 Task: Open Card Card0000000165 in Board Board0000000042 in Workspace WS0000000014 in Trello. Add Member vinnyoffice2@gmail.com to Card Card0000000165 in Board Board0000000042 in Workspace WS0000000014 in Trello. Add Purple Label titled Label0000000165 to Card Card0000000165 in Board Board0000000042 in Workspace WS0000000014 in Trello. Add Checklist CL0000000165 to Card Card0000000165 in Board Board0000000042 in Workspace WS0000000014 in Trello. Add Dates with Start Date as Aug 01 2023 and Due Date as Aug 31 2023 to Card Card0000000165 in Board Board0000000042 in Workspace WS0000000014 in Trello
Action: Mouse moved to (713, 95)
Screenshot: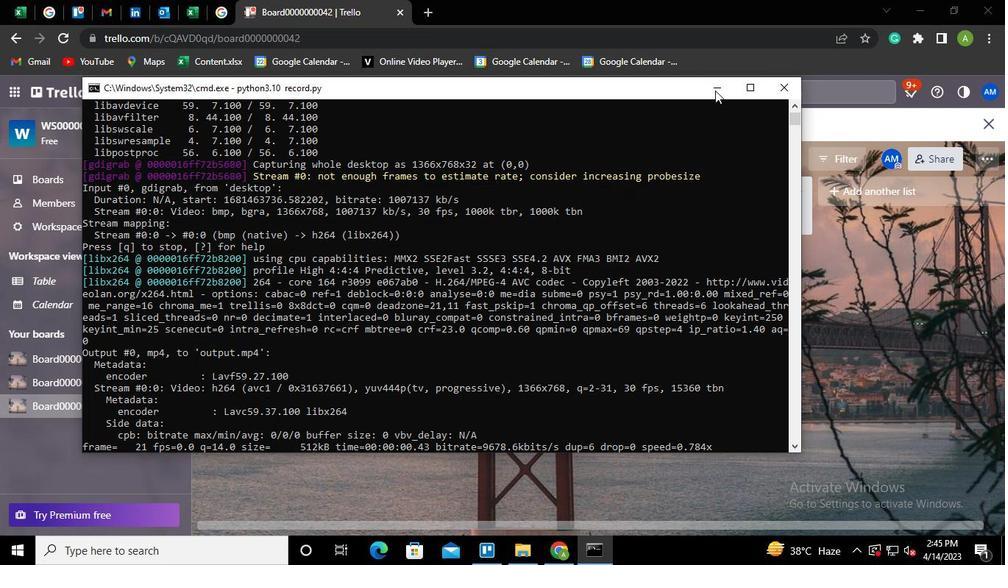 
Action: Mouse pressed left at (713, 95)
Screenshot: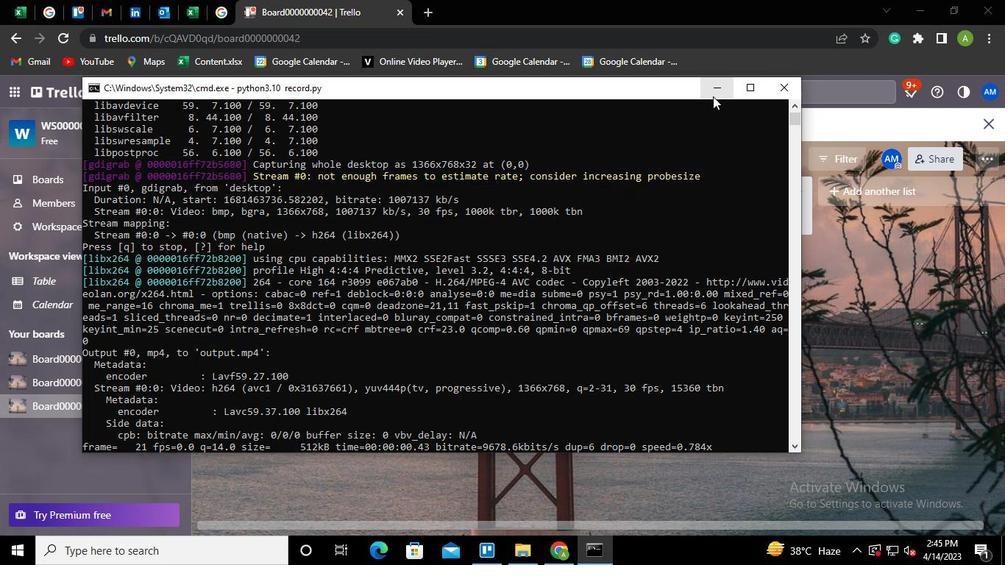 
Action: Mouse moved to (255, 209)
Screenshot: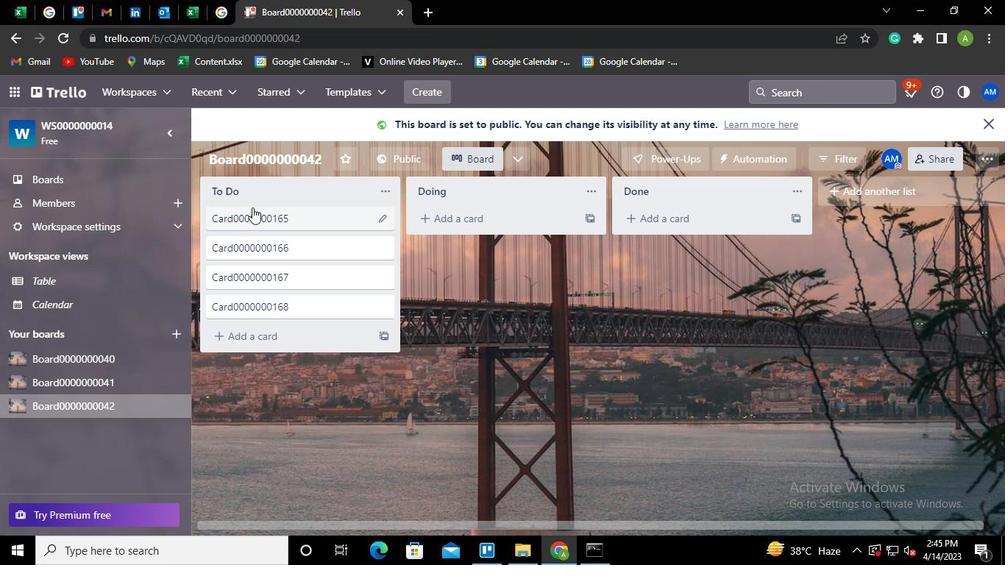 
Action: Mouse pressed left at (255, 209)
Screenshot: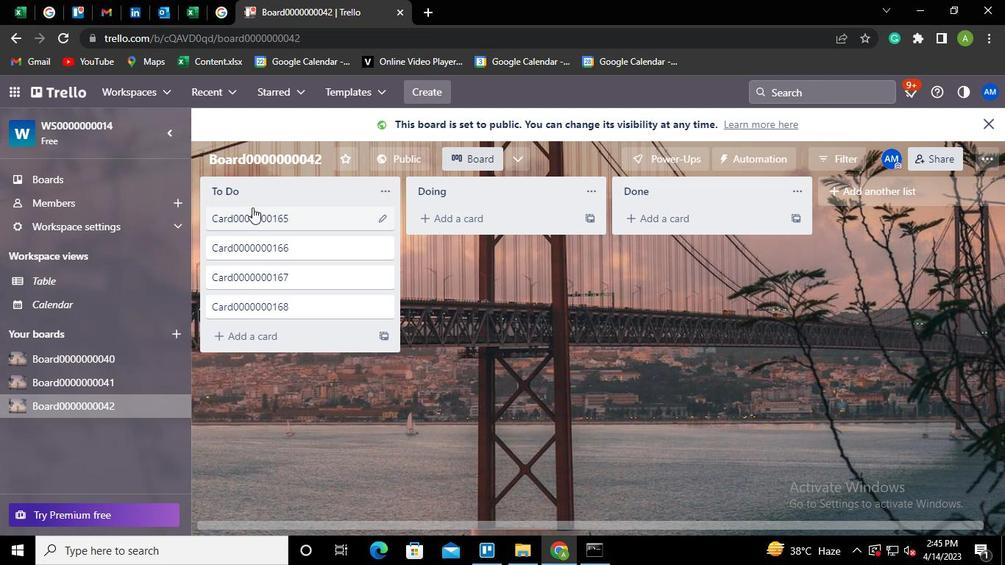 
Action: Mouse moved to (674, 214)
Screenshot: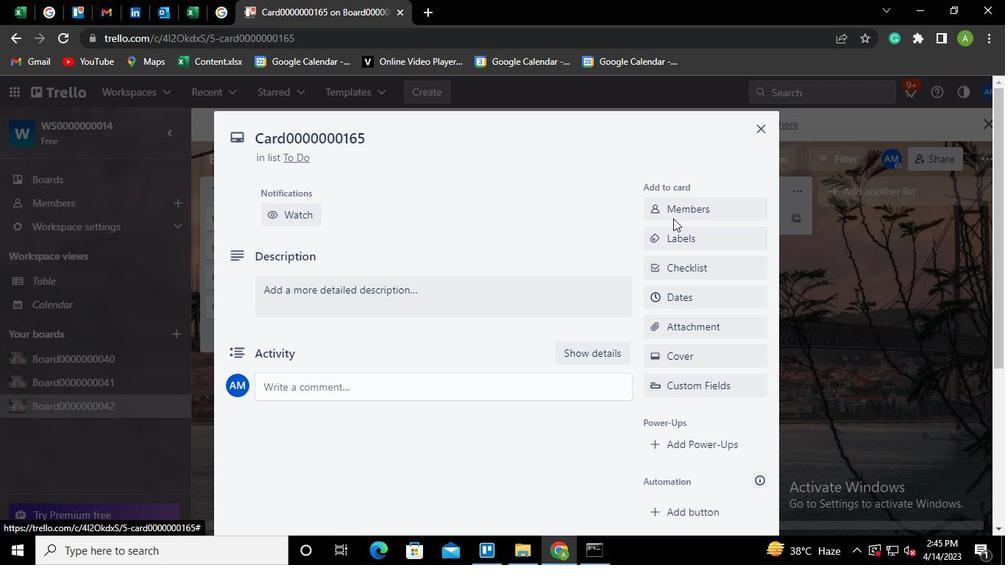 
Action: Mouse pressed left at (674, 214)
Screenshot: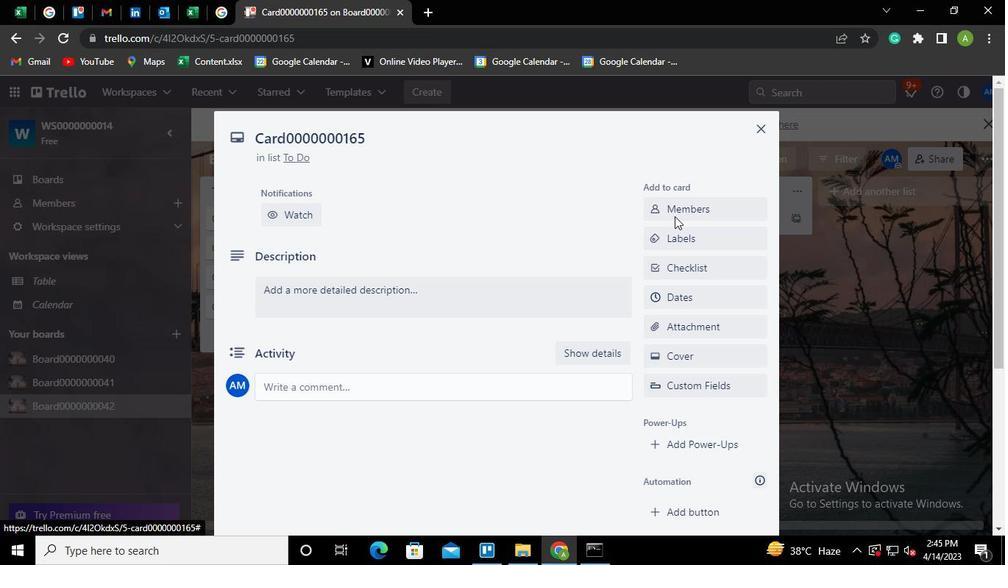 
Action: Mouse moved to (695, 272)
Screenshot: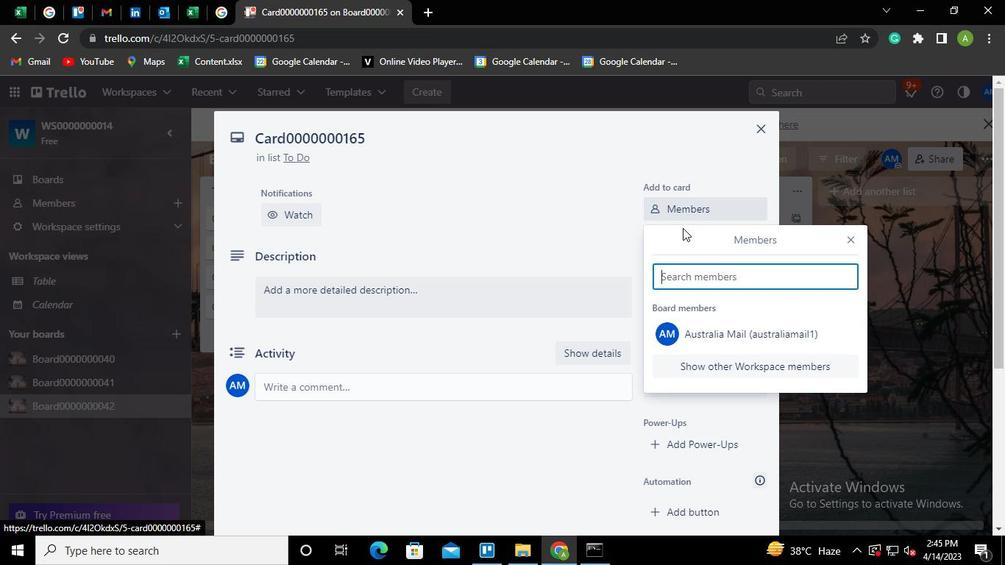 
Action: Mouse pressed left at (695, 272)
Screenshot: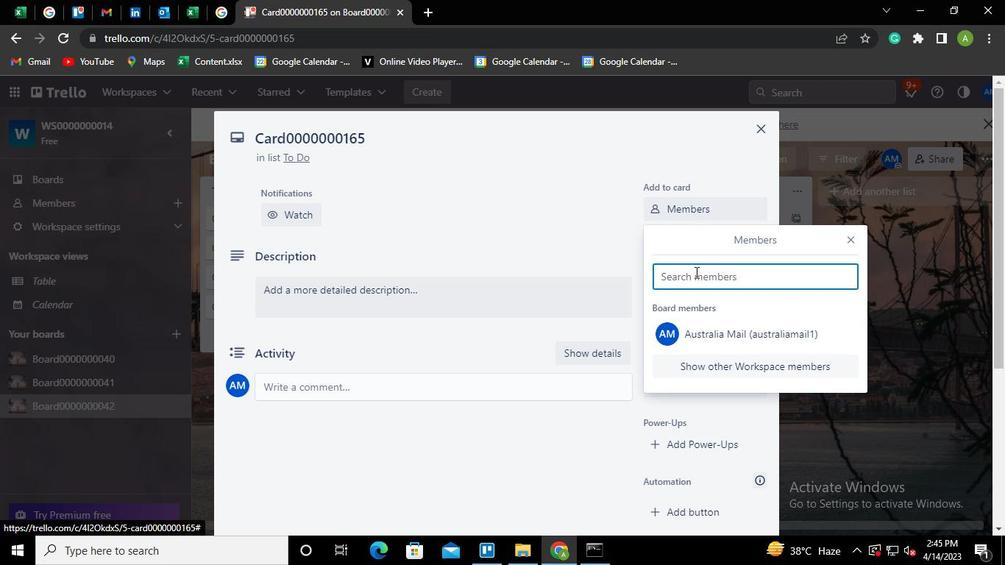 
Action: Keyboard v
Screenshot: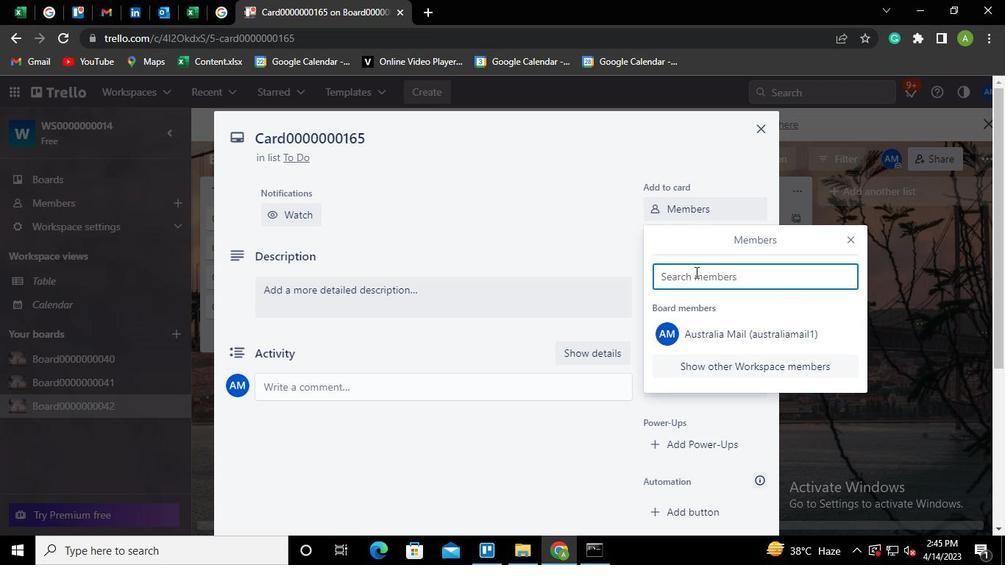
Action: Keyboard i
Screenshot: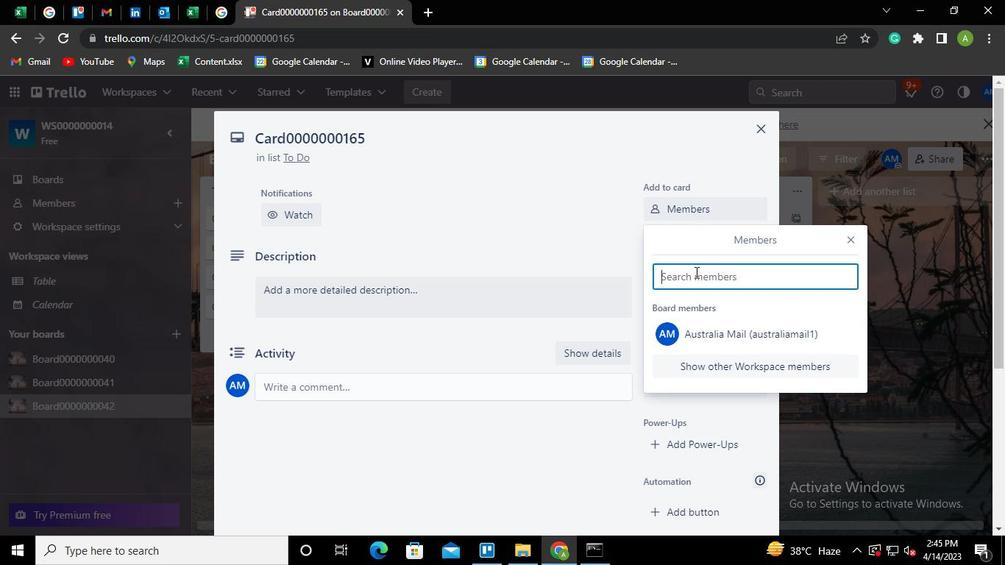 
Action: Keyboard n
Screenshot: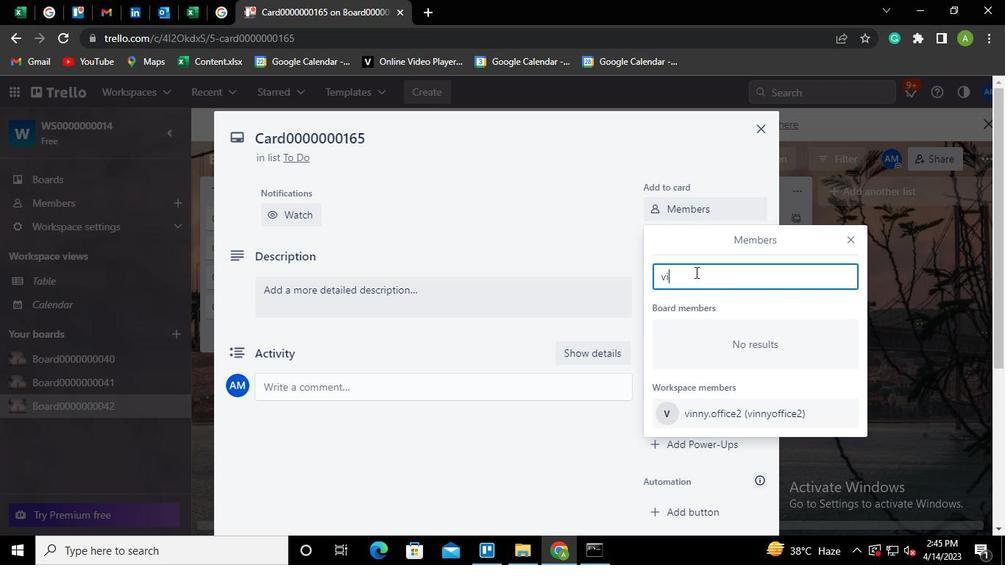 
Action: Keyboard n
Screenshot: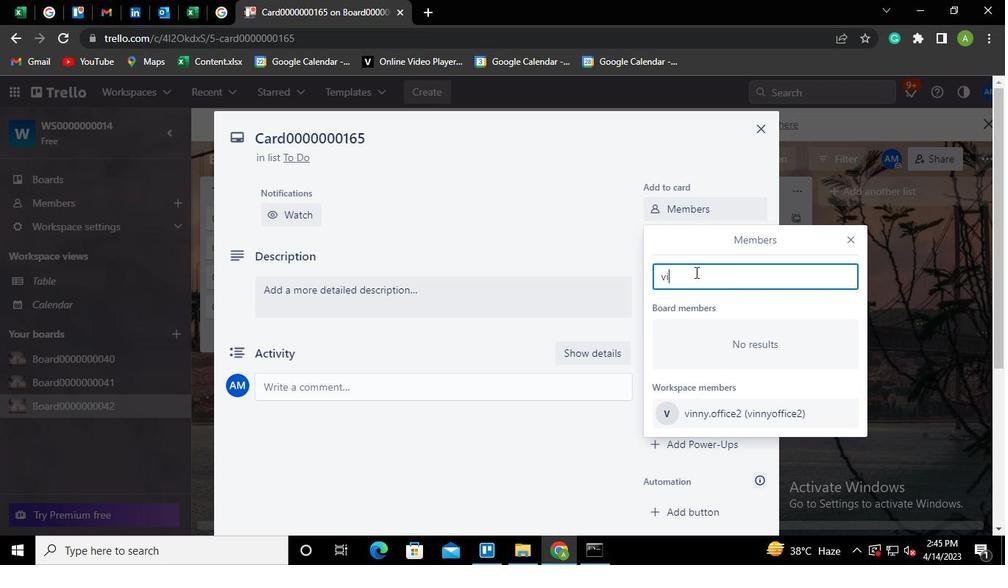 
Action: Mouse moved to (705, 409)
Screenshot: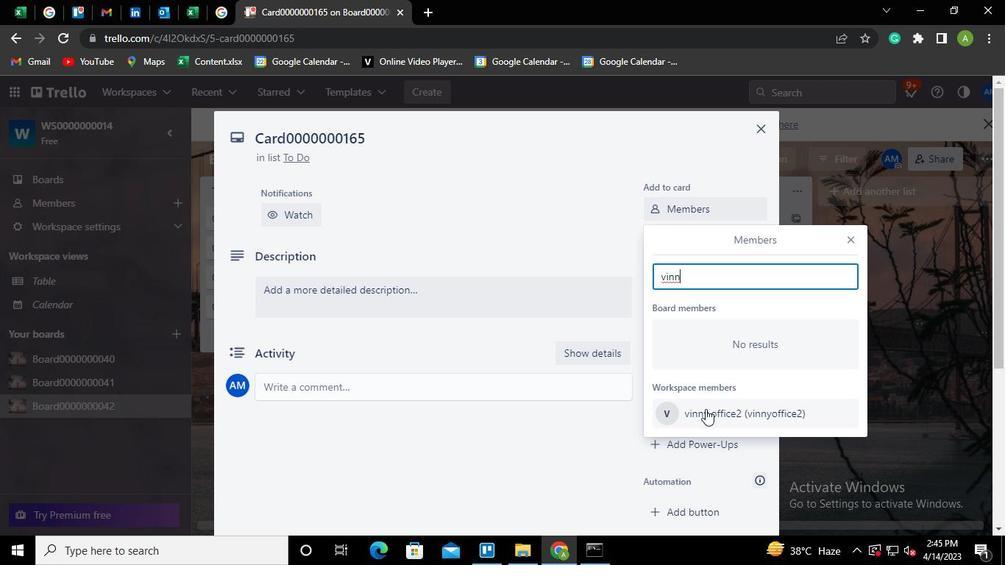 
Action: Mouse pressed left at (705, 409)
Screenshot: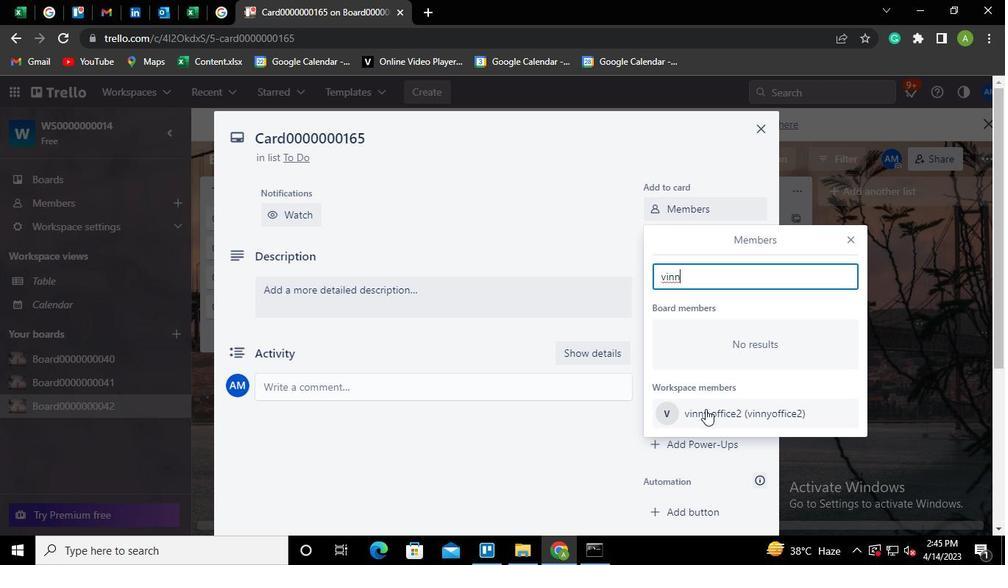 
Action: Mouse moved to (529, 239)
Screenshot: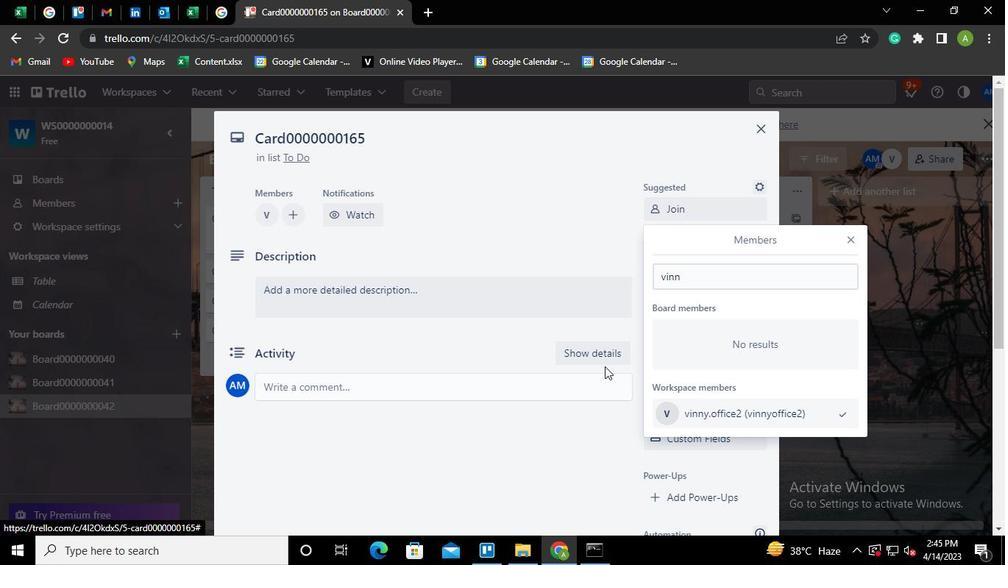 
Action: Mouse pressed left at (529, 239)
Screenshot: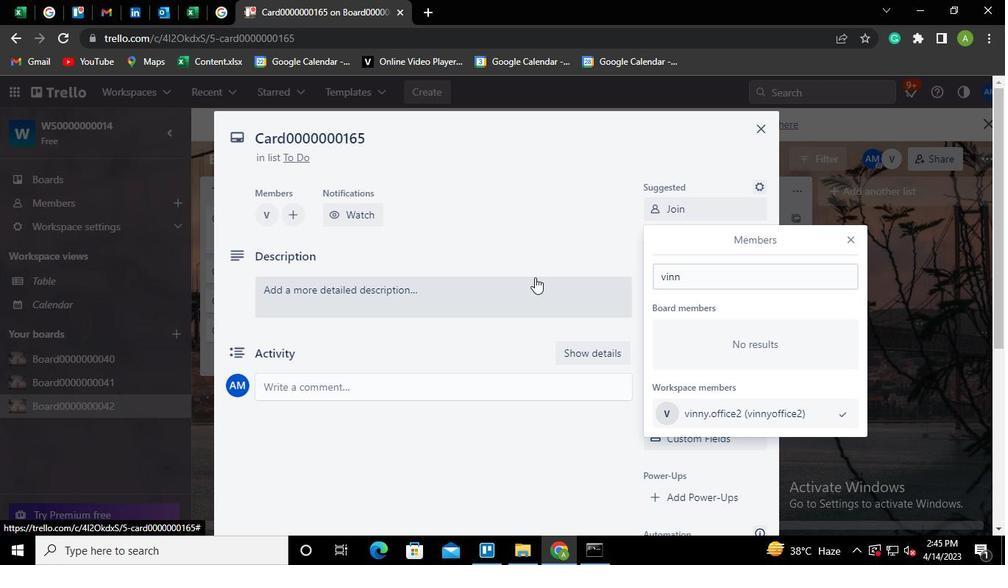 
Action: Mouse moved to (691, 291)
Screenshot: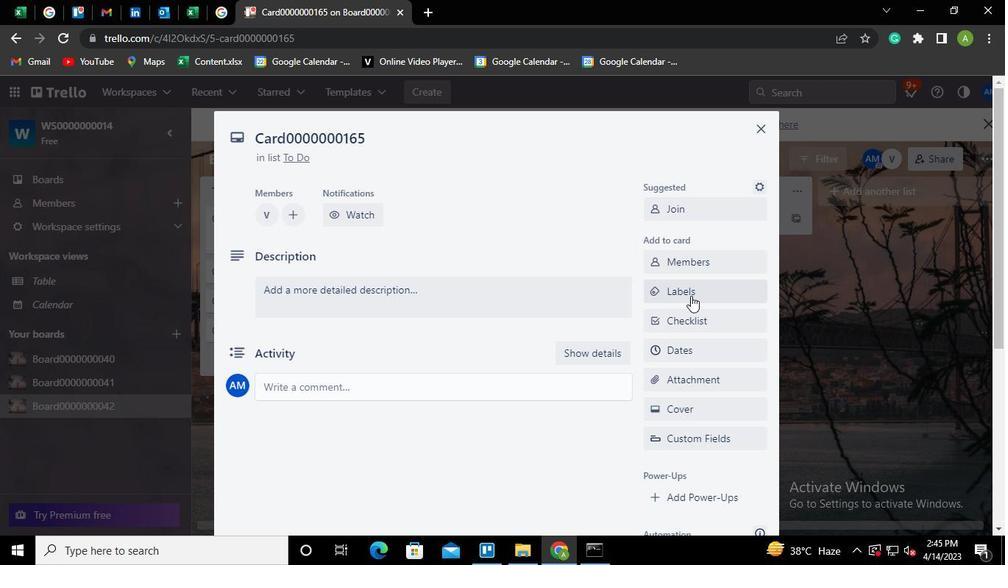 
Action: Mouse pressed left at (691, 291)
Screenshot: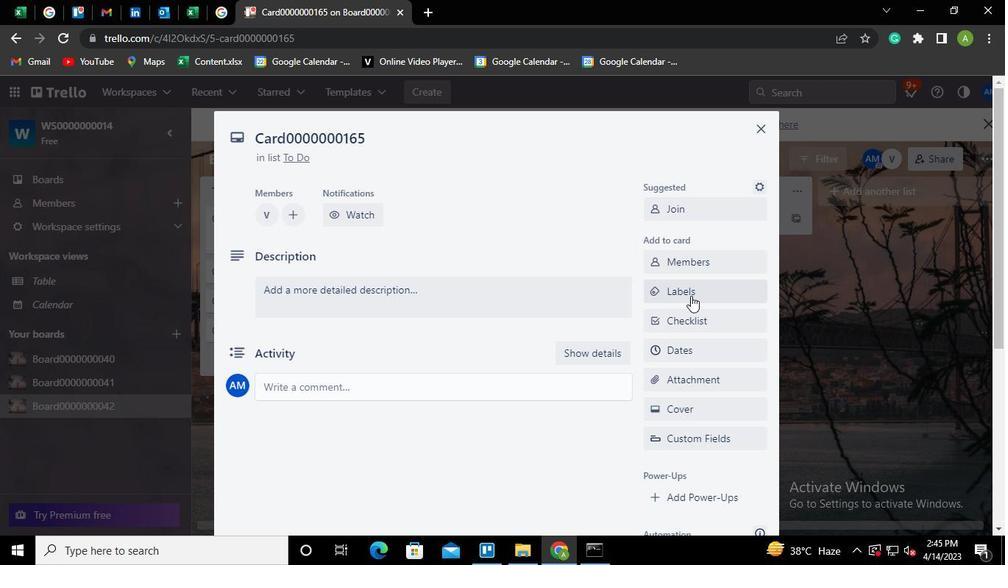 
Action: Mouse moved to (662, 320)
Screenshot: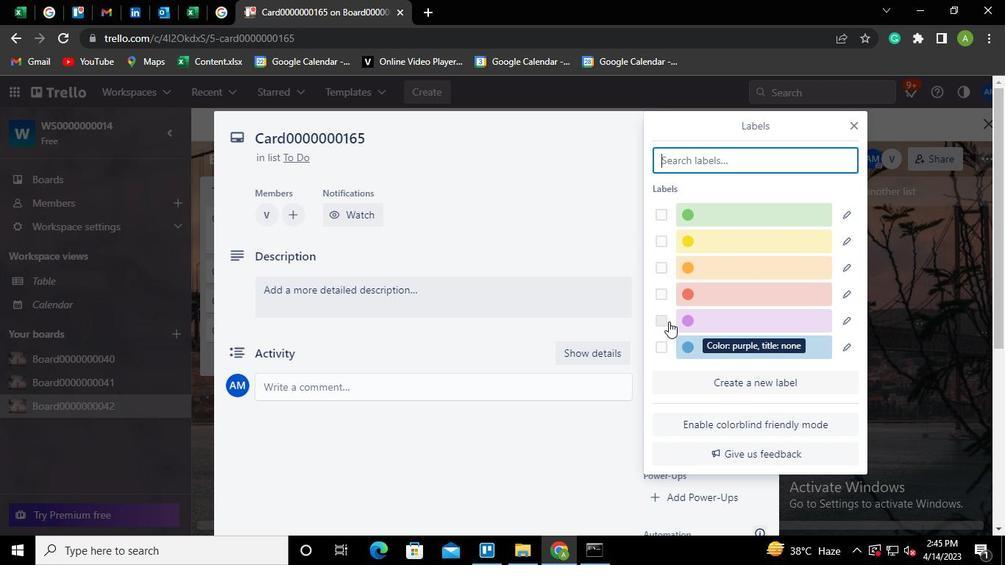 
Action: Mouse pressed left at (662, 320)
Screenshot: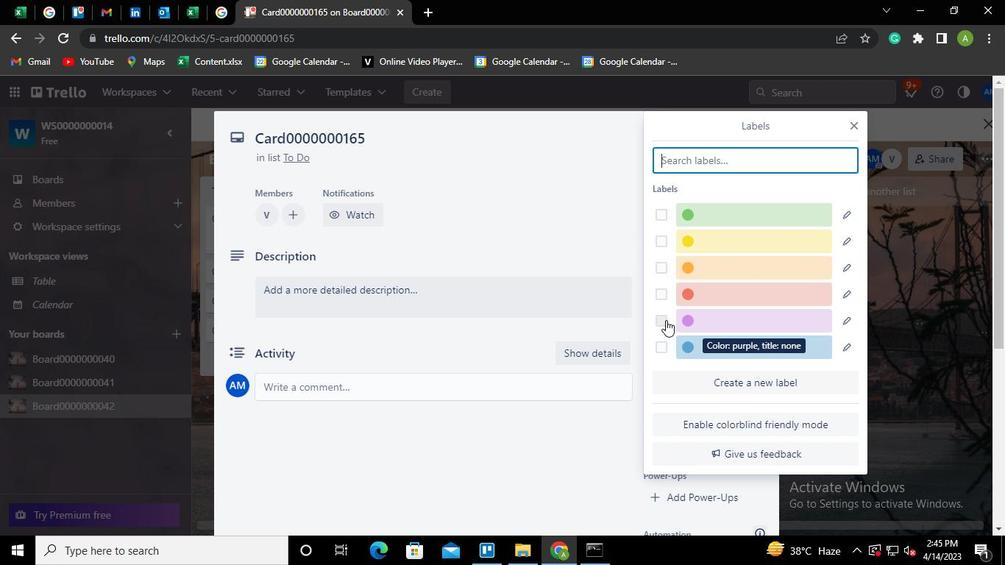 
Action: Mouse moved to (850, 312)
Screenshot: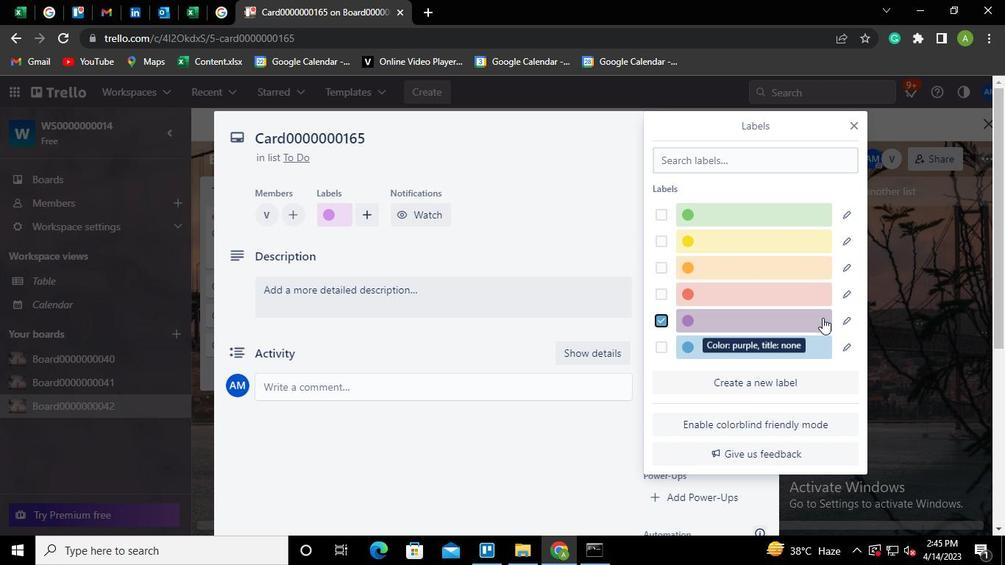 
Action: Mouse pressed left at (850, 312)
Screenshot: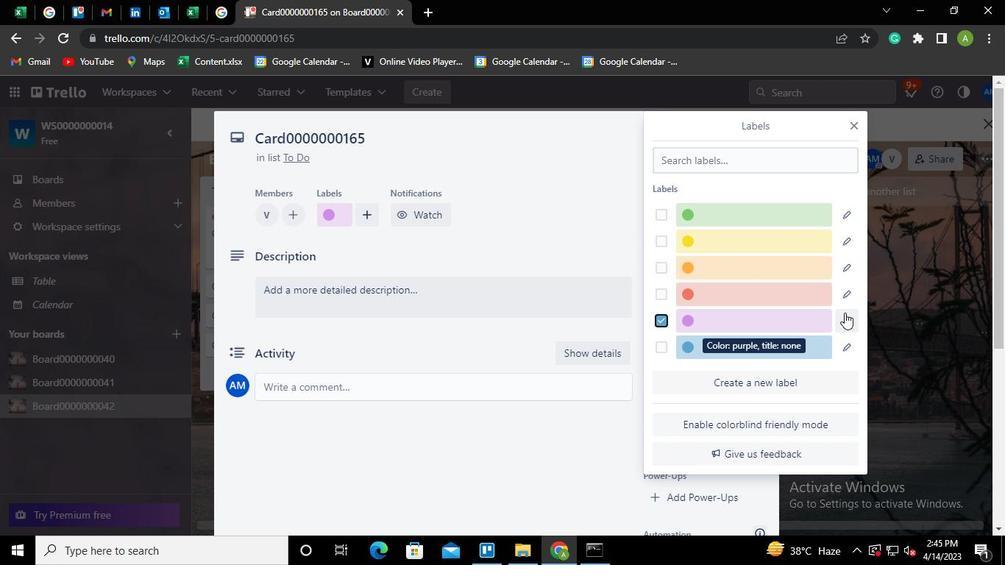 
Action: Mouse moved to (716, 263)
Screenshot: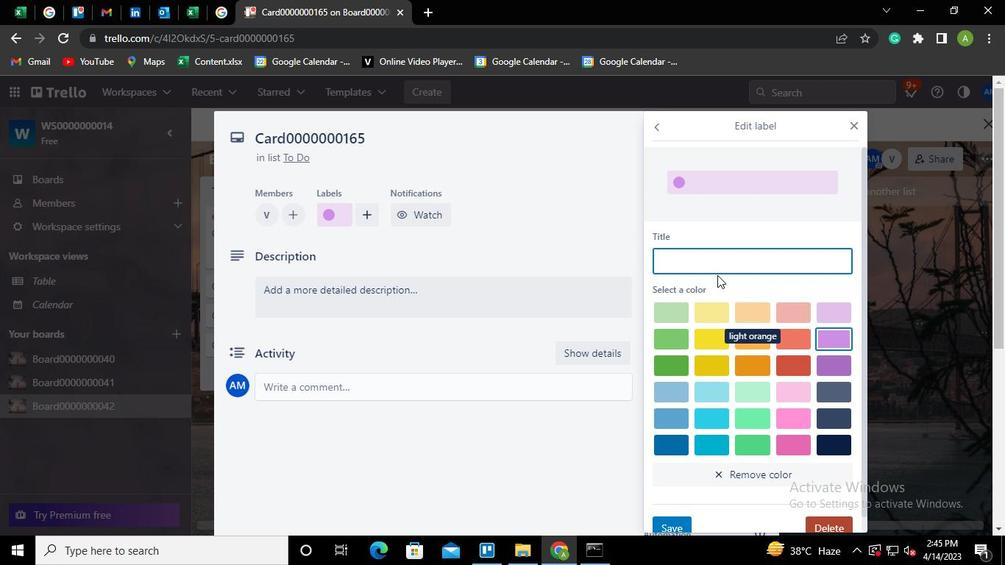 
Action: Mouse pressed left at (716, 263)
Screenshot: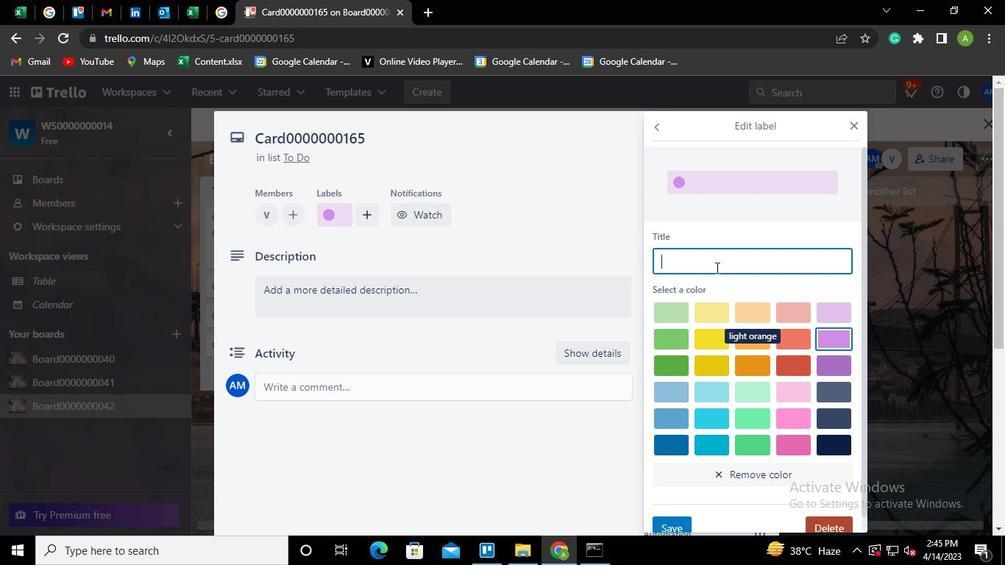 
Action: Mouse moved to (680, 246)
Screenshot: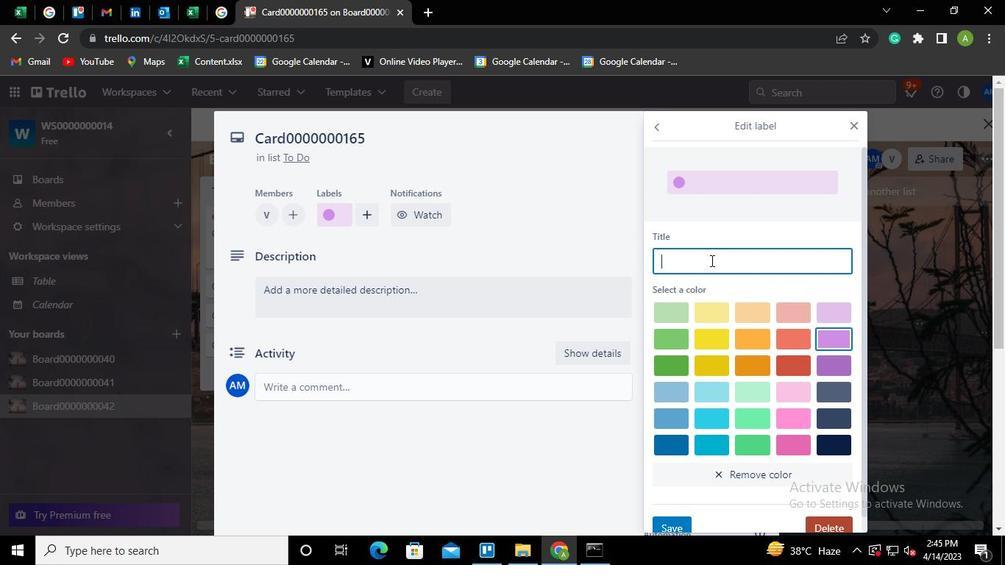 
Action: Keyboard Key.shift
Screenshot: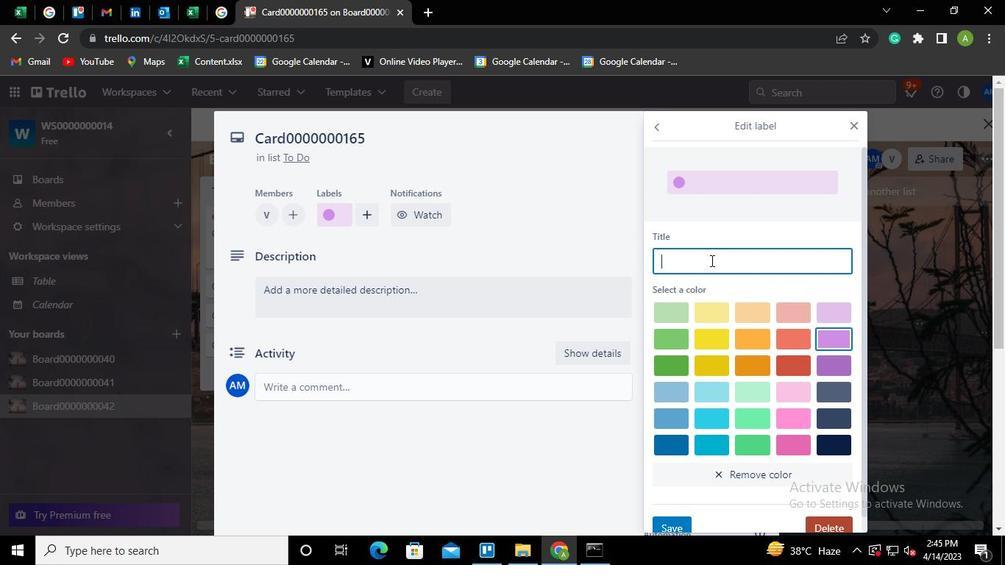 
Action: Mouse moved to (672, 243)
Screenshot: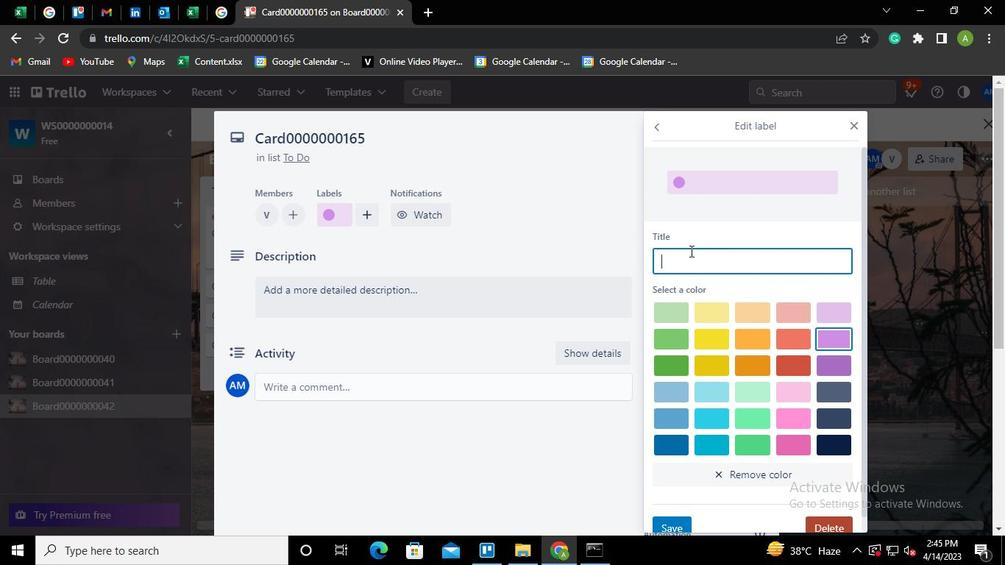 
Action: Keyboard L
Screenshot: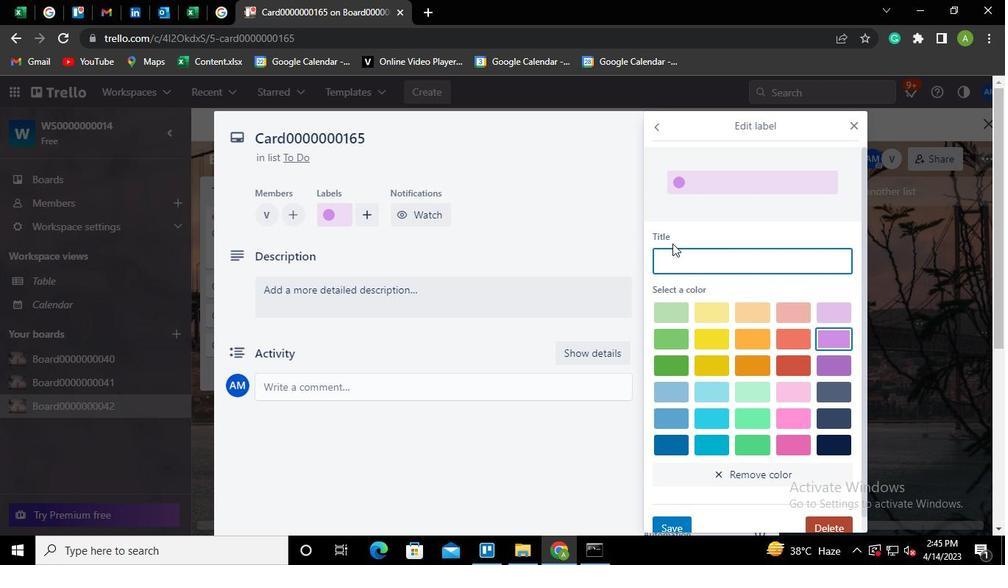 
Action: Keyboard a
Screenshot: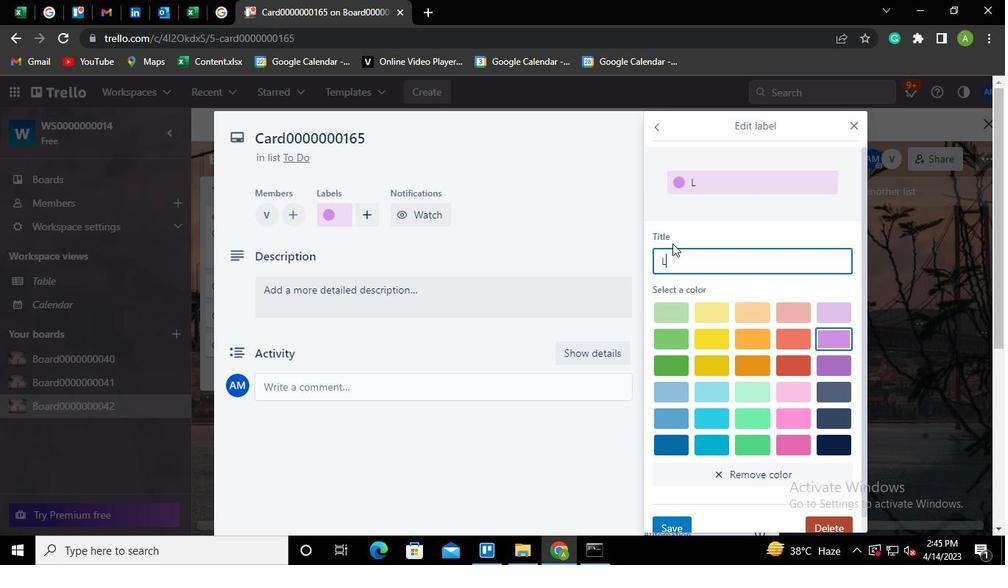 
Action: Keyboard Key.backspace
Screenshot: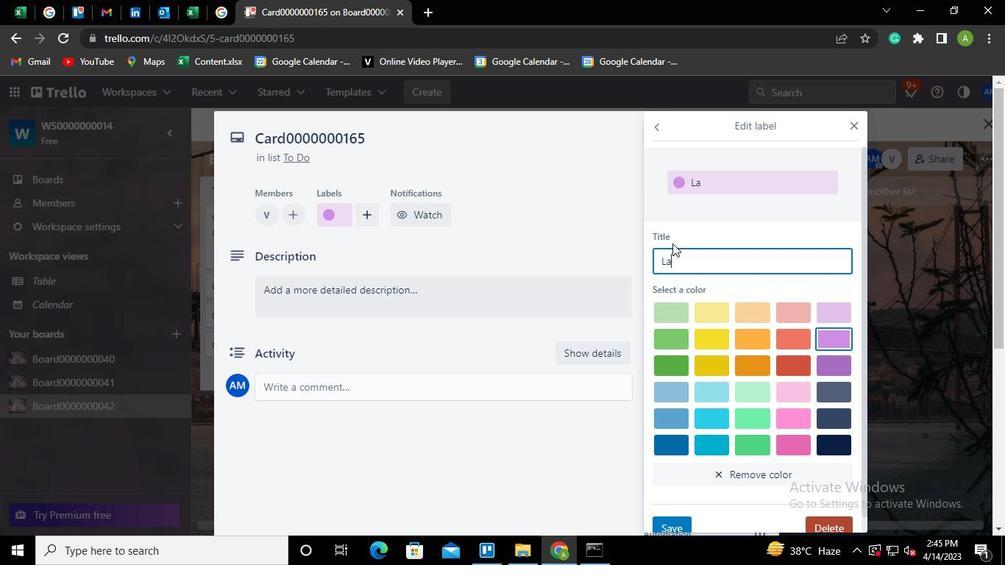 
Action: Keyboard a
Screenshot: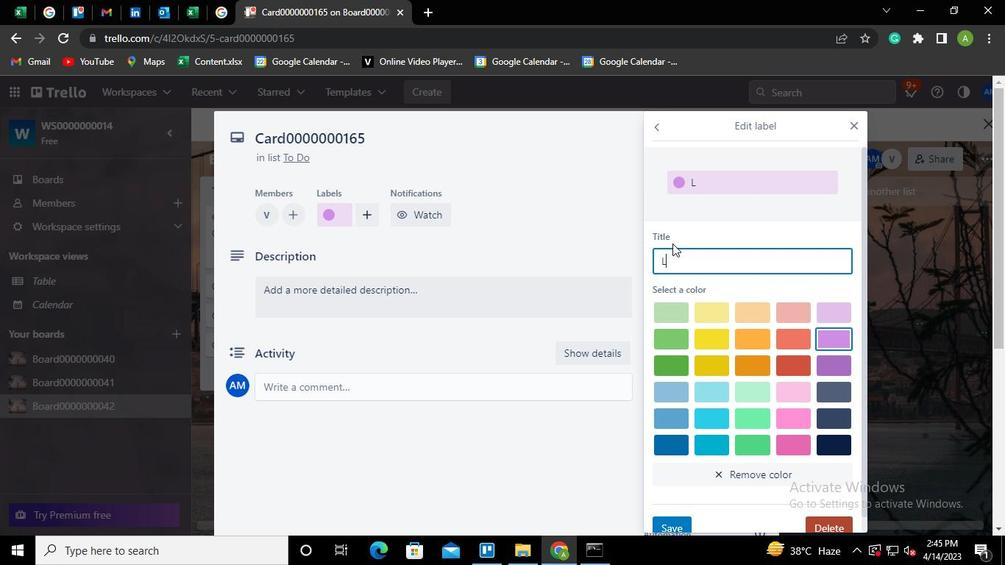 
Action: Keyboard b
Screenshot: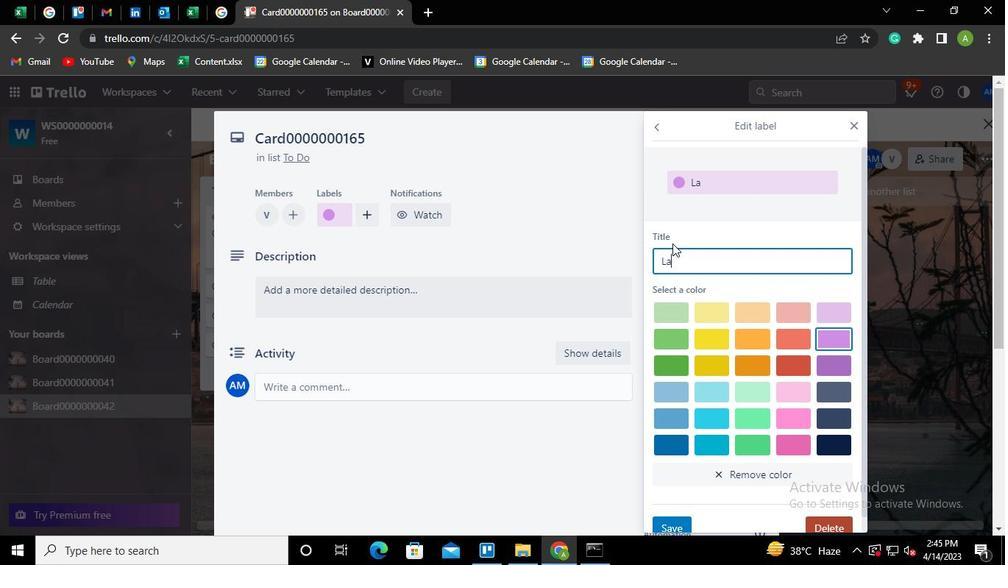 
Action: Keyboard e
Screenshot: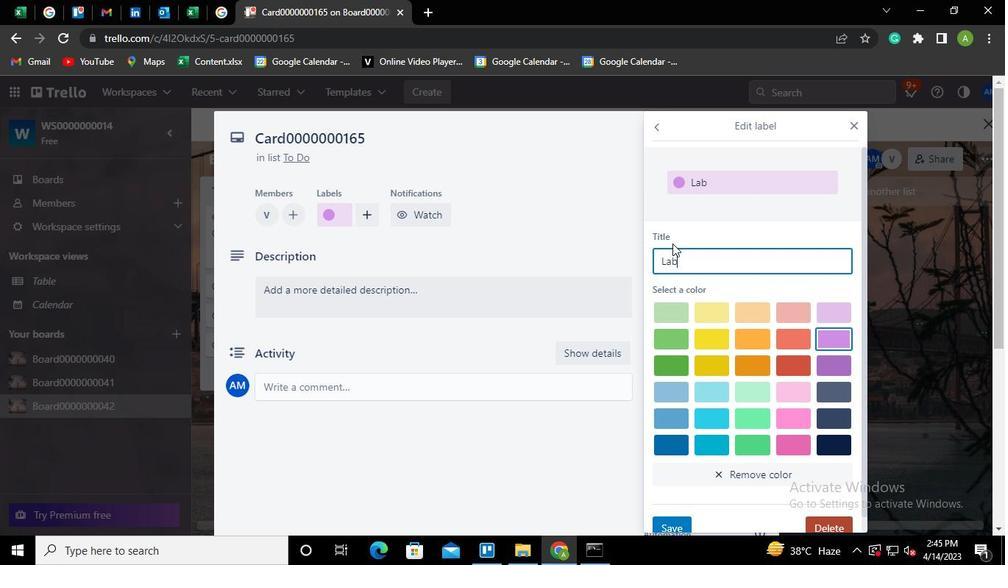 
Action: Keyboard l
Screenshot: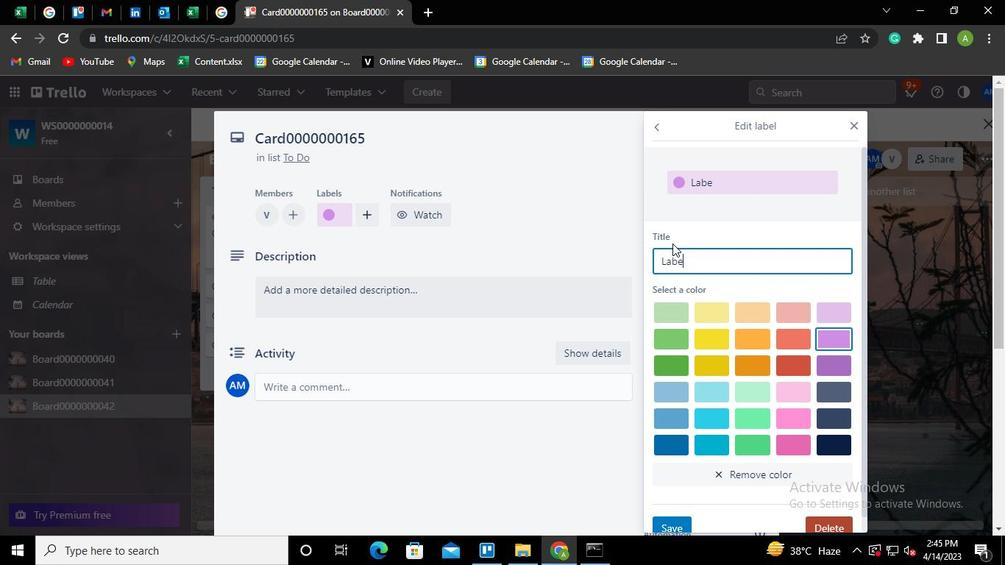 
Action: Keyboard <96>
Screenshot: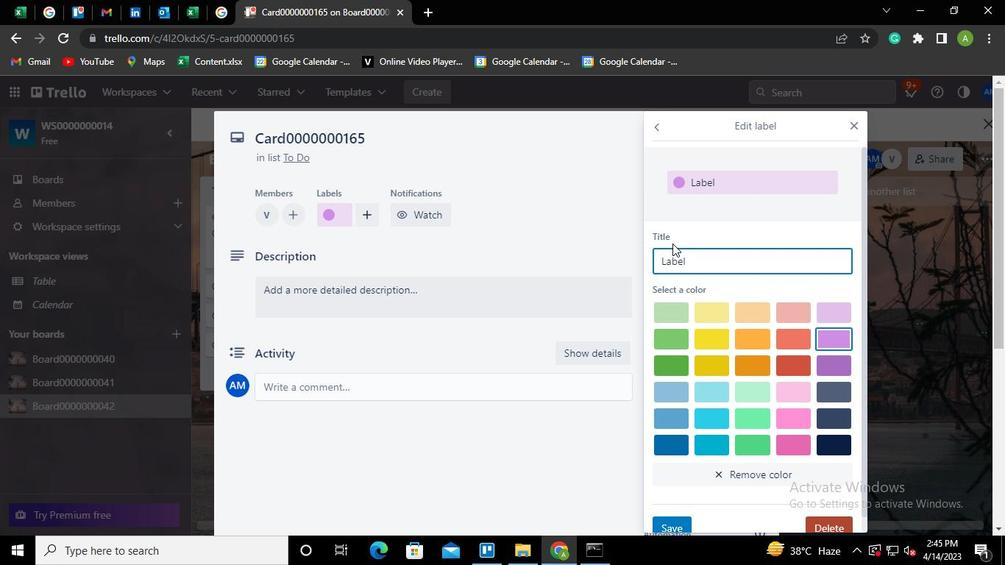 
Action: Keyboard <96>
Screenshot: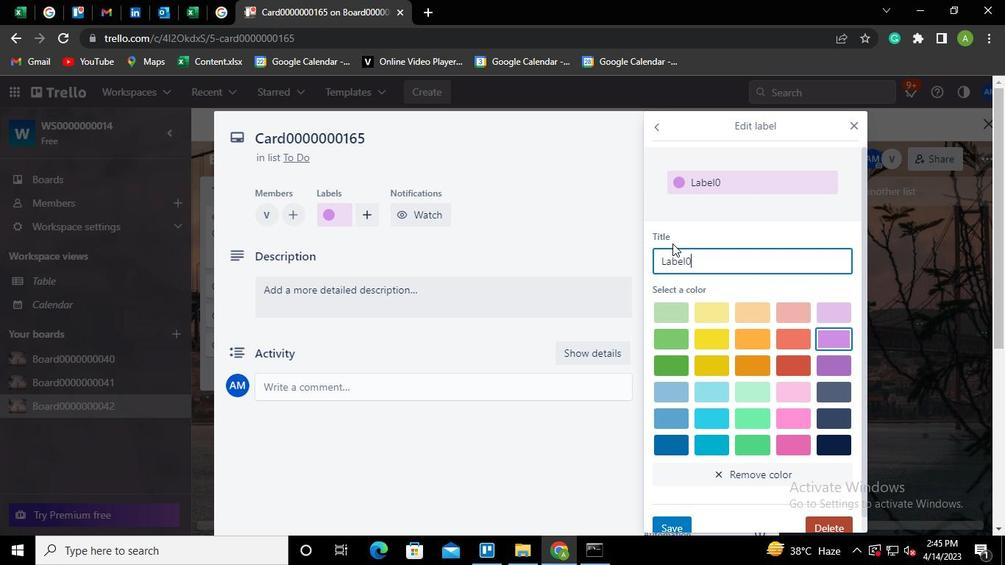 
Action: Keyboard <96>
Screenshot: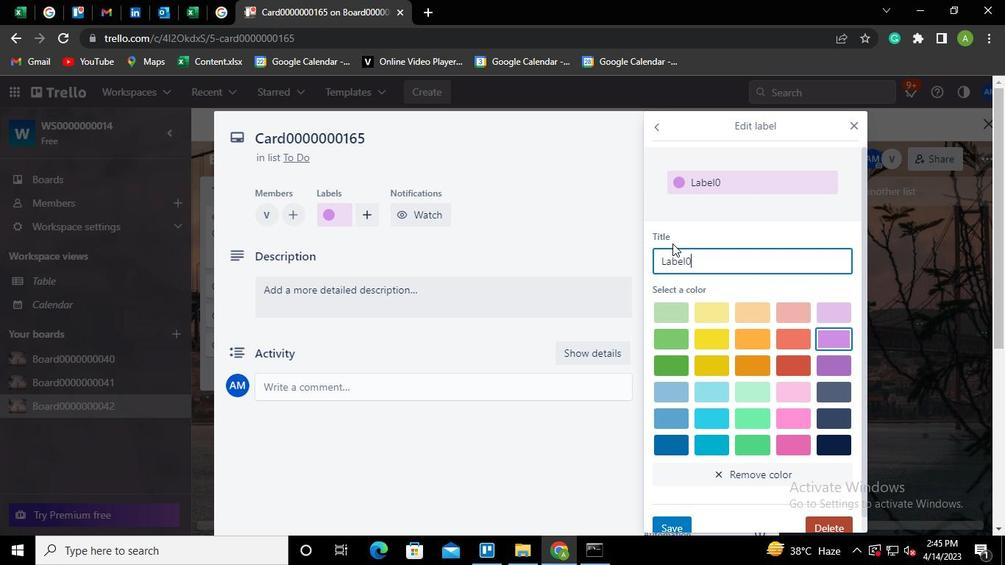 
Action: Keyboard <96>
Screenshot: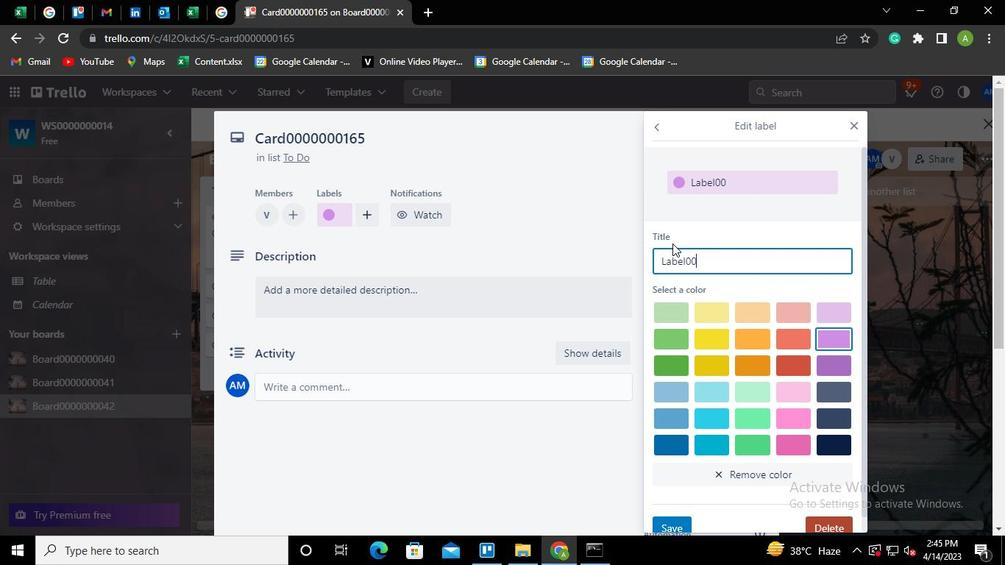 
Action: Keyboard <96>
Screenshot: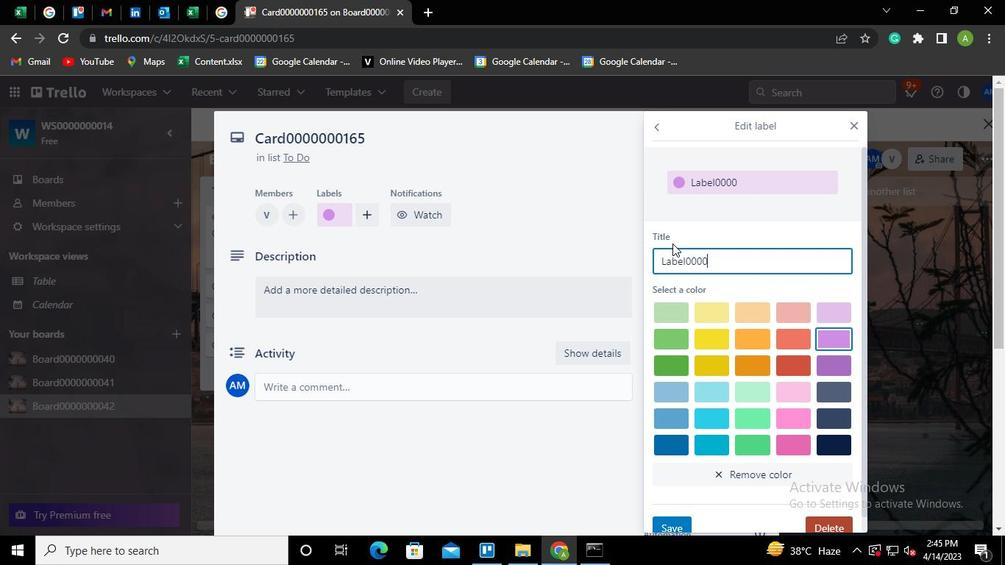 
Action: Keyboard <96>
Screenshot: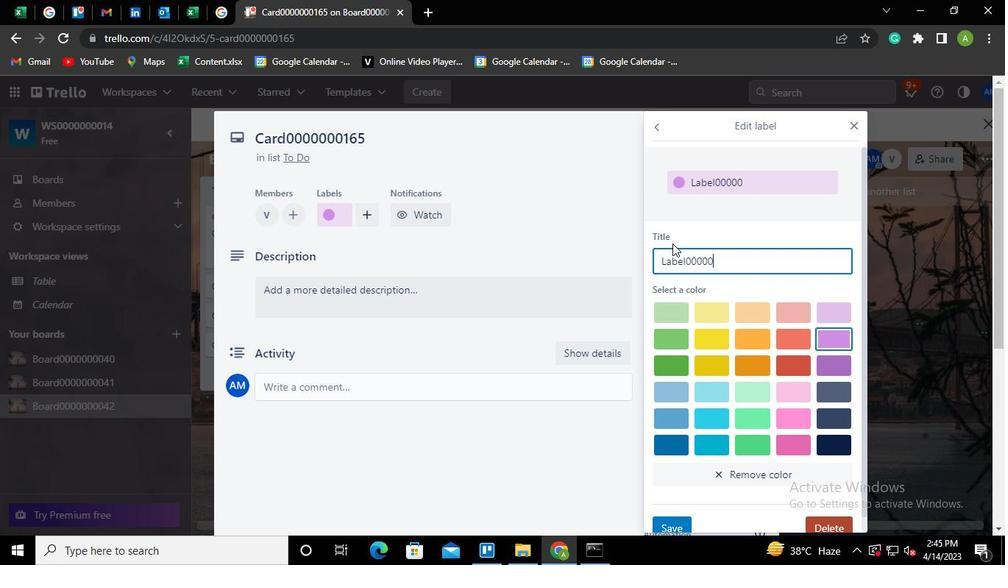 
Action: Keyboard <96>
Screenshot: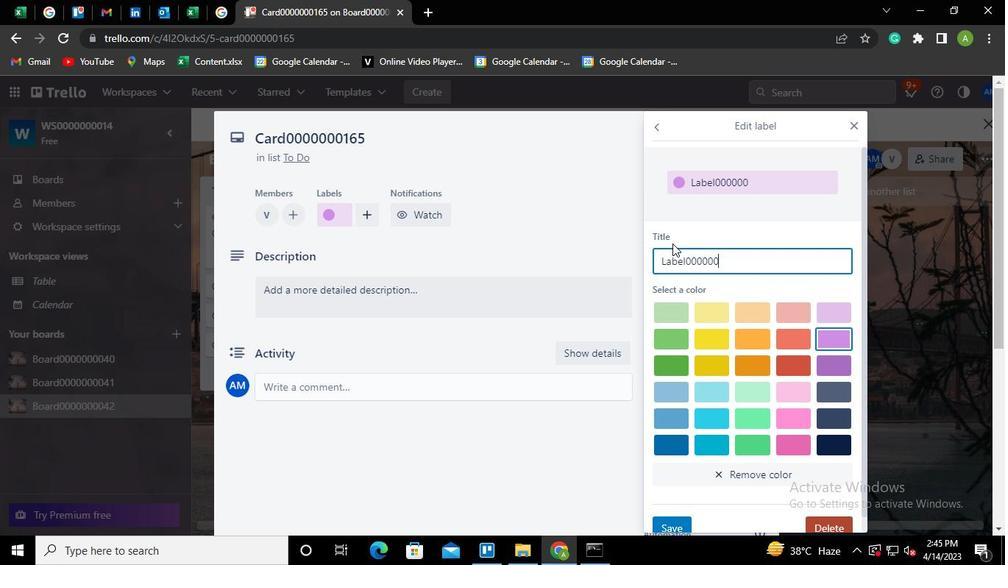 
Action: Keyboard <97>
Screenshot: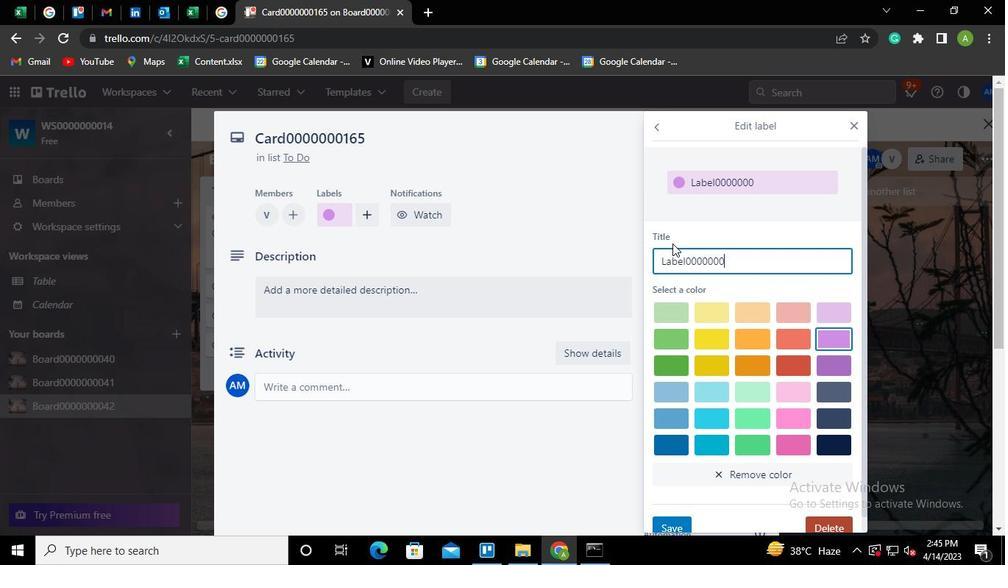 
Action: Keyboard <102>
Screenshot: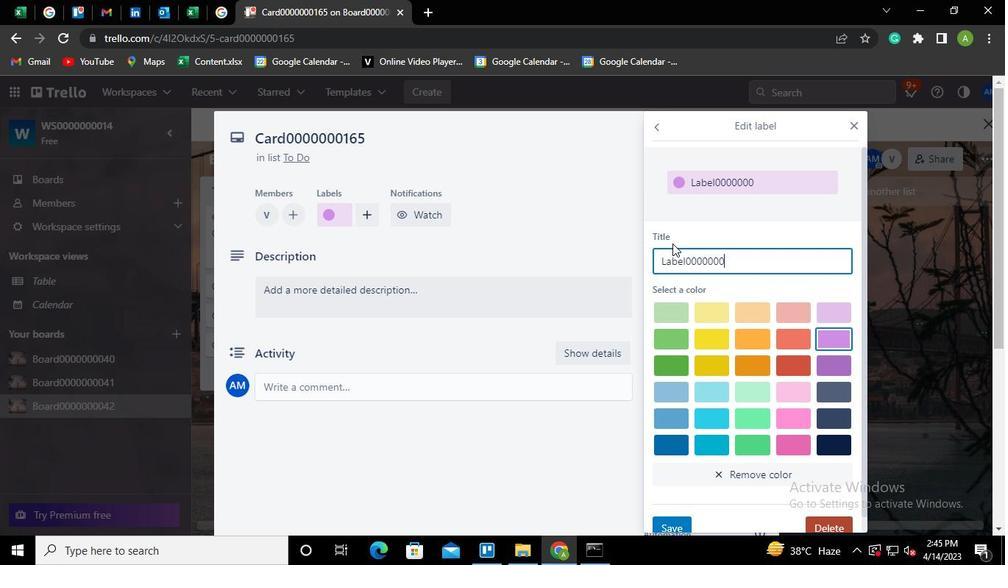 
Action: Keyboard <101>
Screenshot: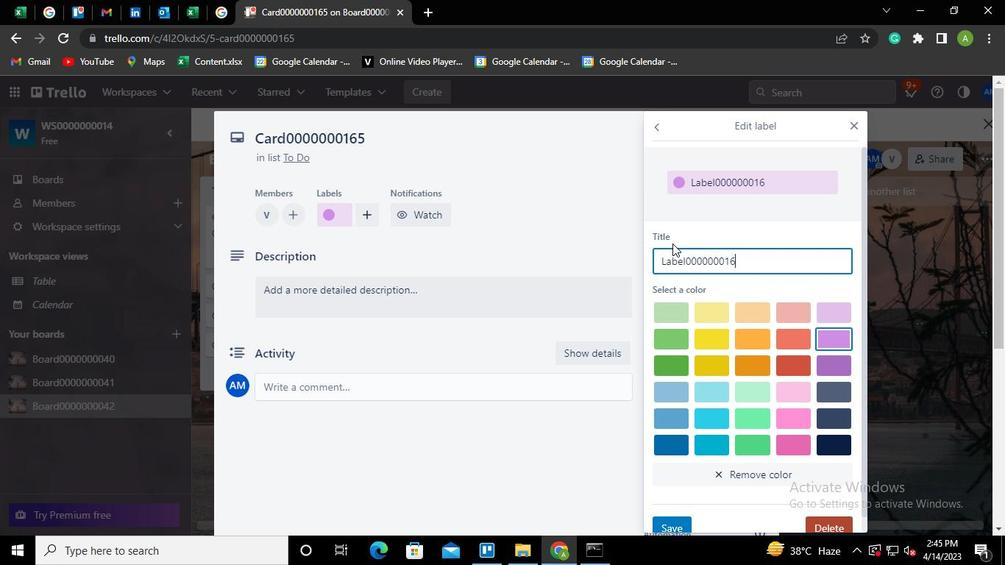 
Action: Mouse moved to (682, 526)
Screenshot: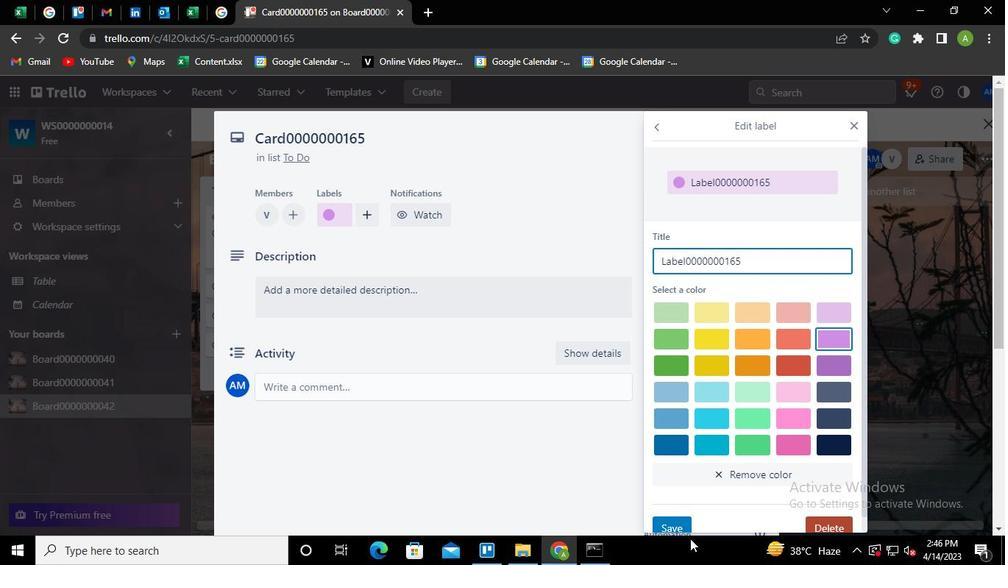 
Action: Mouse pressed left at (682, 526)
Screenshot: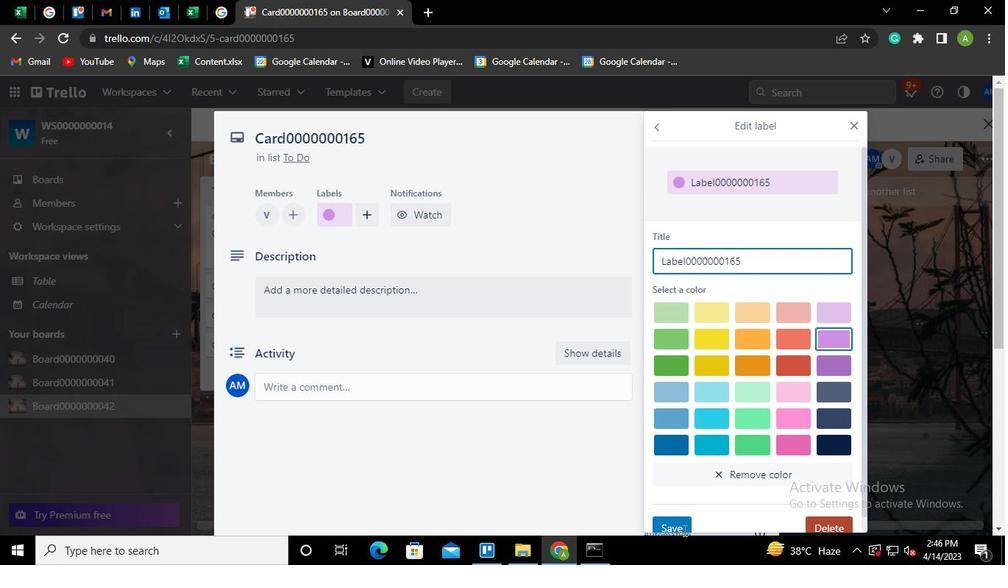 
Action: Mouse moved to (588, 231)
Screenshot: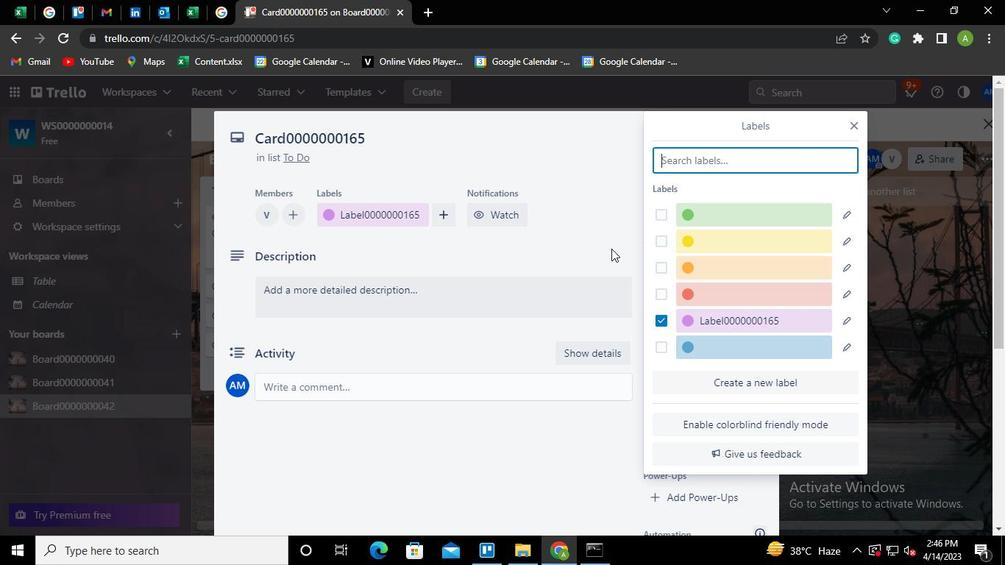 
Action: Mouse pressed left at (588, 231)
Screenshot: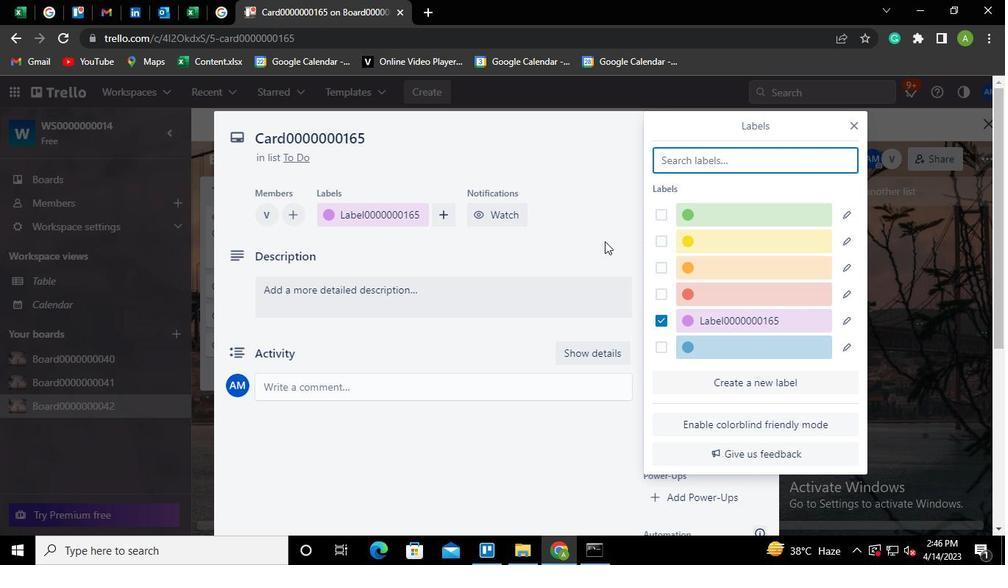 
Action: Mouse moved to (686, 317)
Screenshot: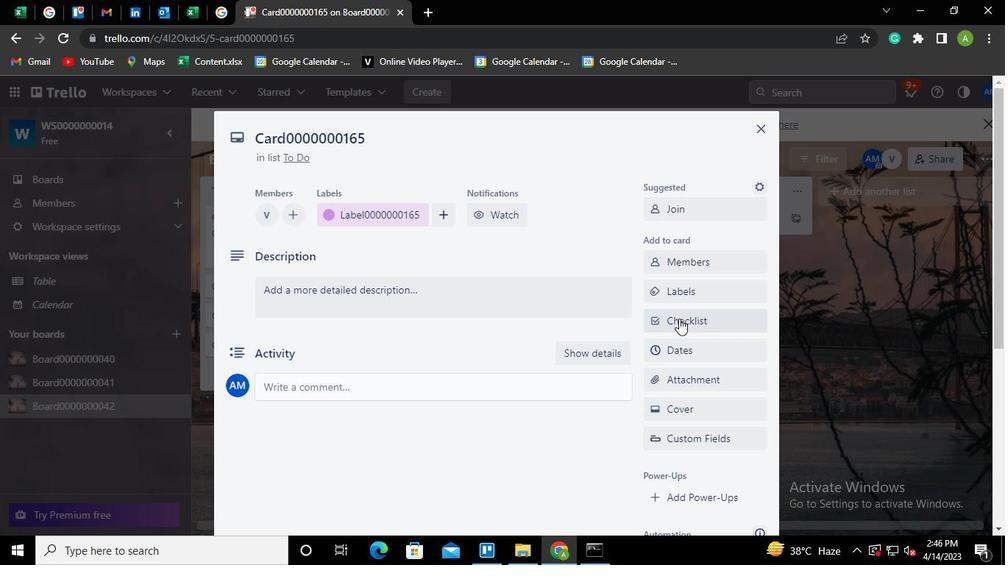 
Action: Mouse pressed left at (686, 317)
Screenshot: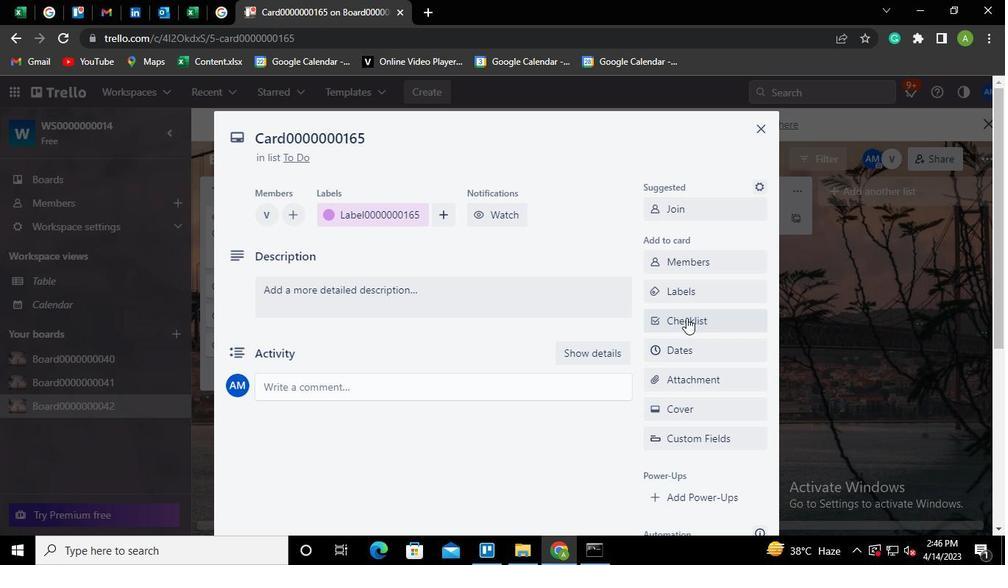 
Action: Mouse moved to (686, 317)
Screenshot: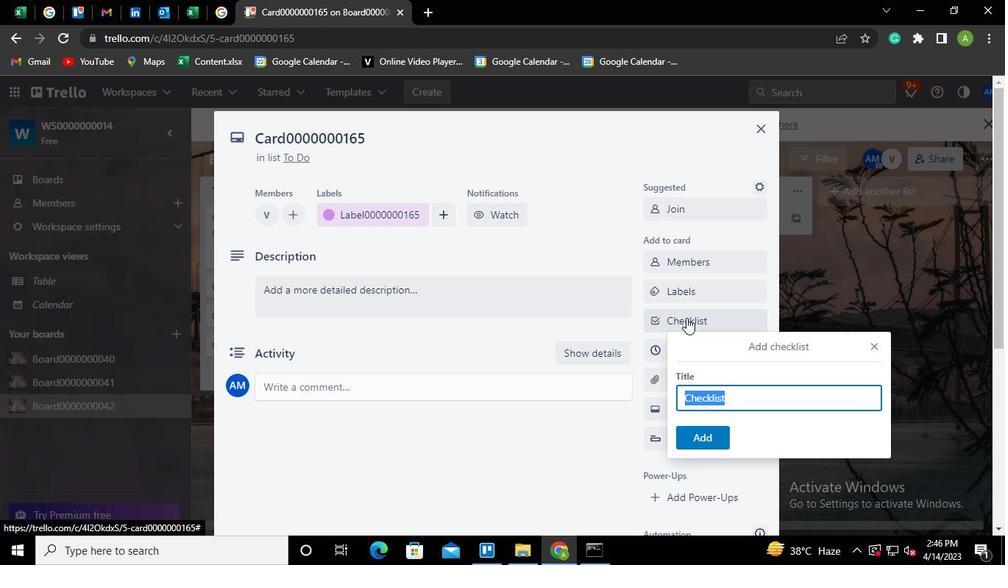 
Action: Keyboard Key.shift
Screenshot: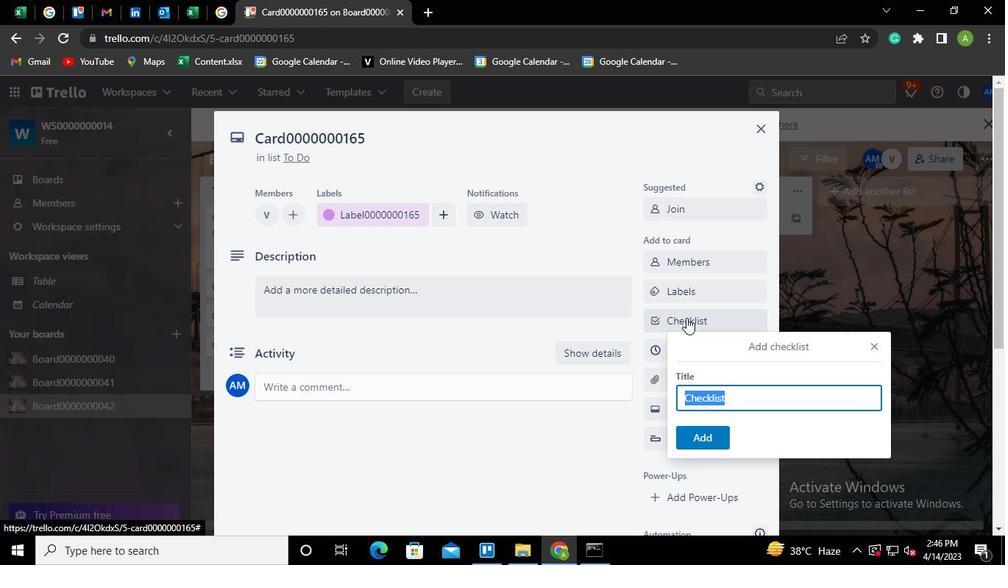 
Action: Keyboard C
Screenshot: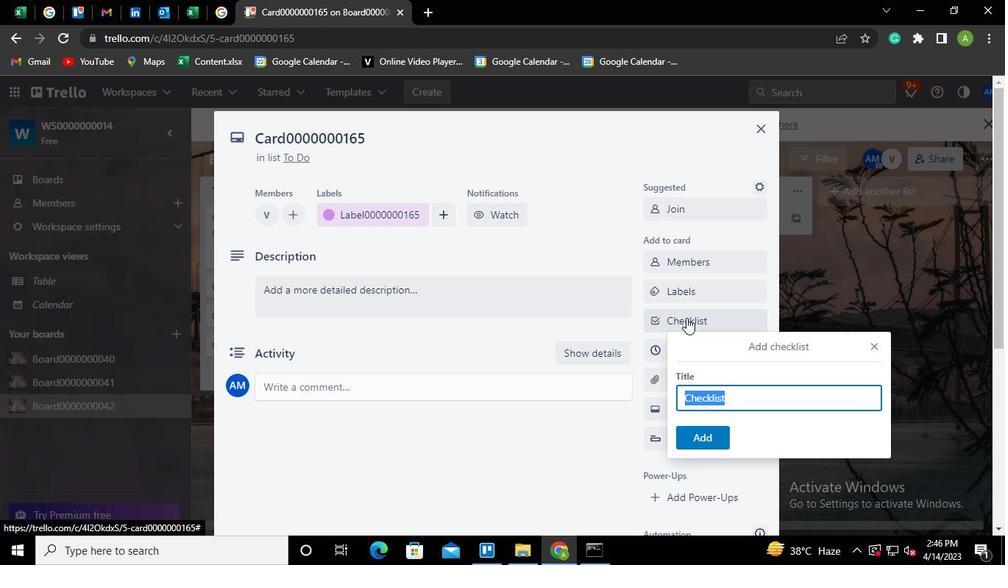 
Action: Keyboard L
Screenshot: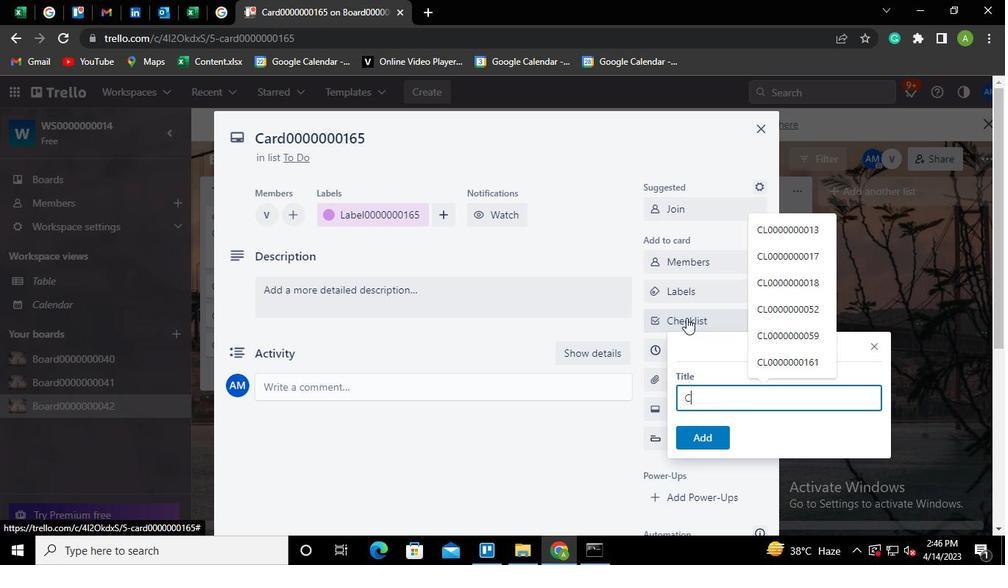 
Action: Mouse moved to (686, 317)
Screenshot: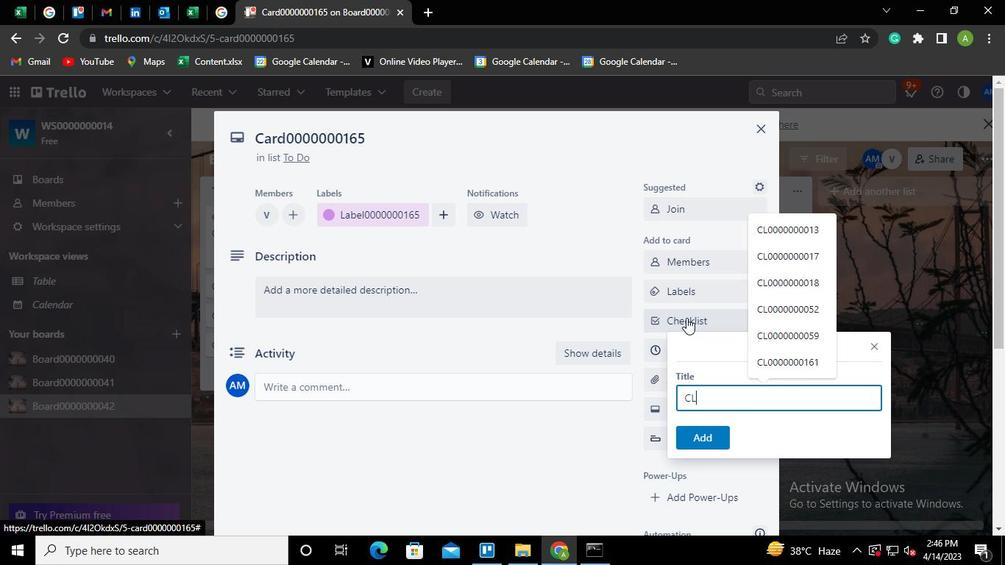 
Action: Keyboard <96>
Screenshot: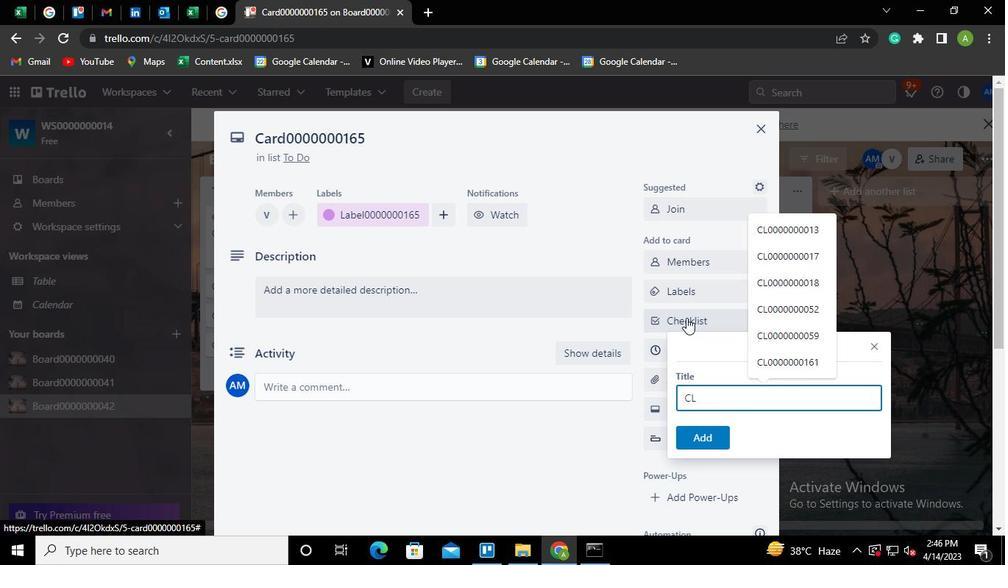 
Action: Keyboard <96>
Screenshot: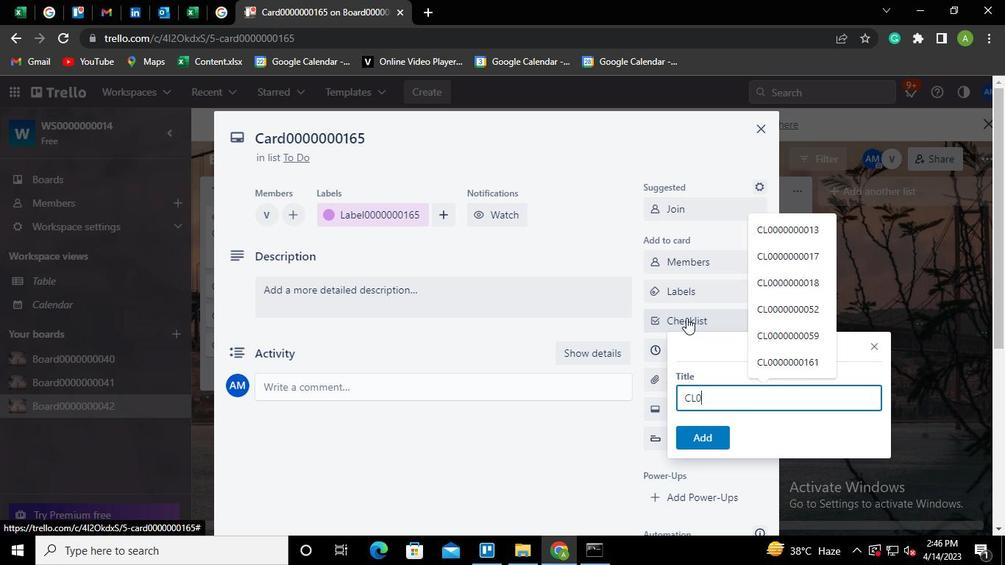 
Action: Keyboard <96>
Screenshot: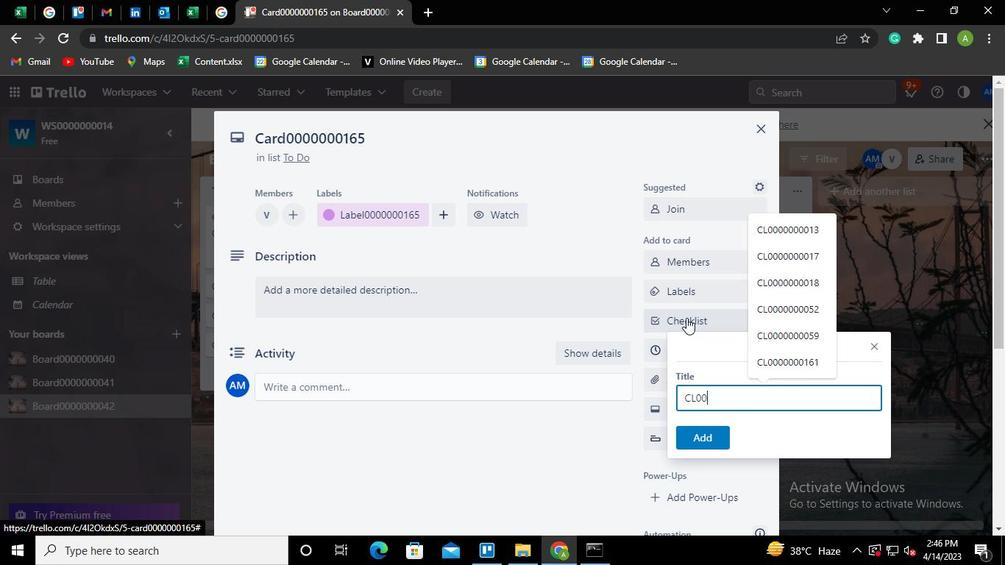 
Action: Keyboard <96>
Screenshot: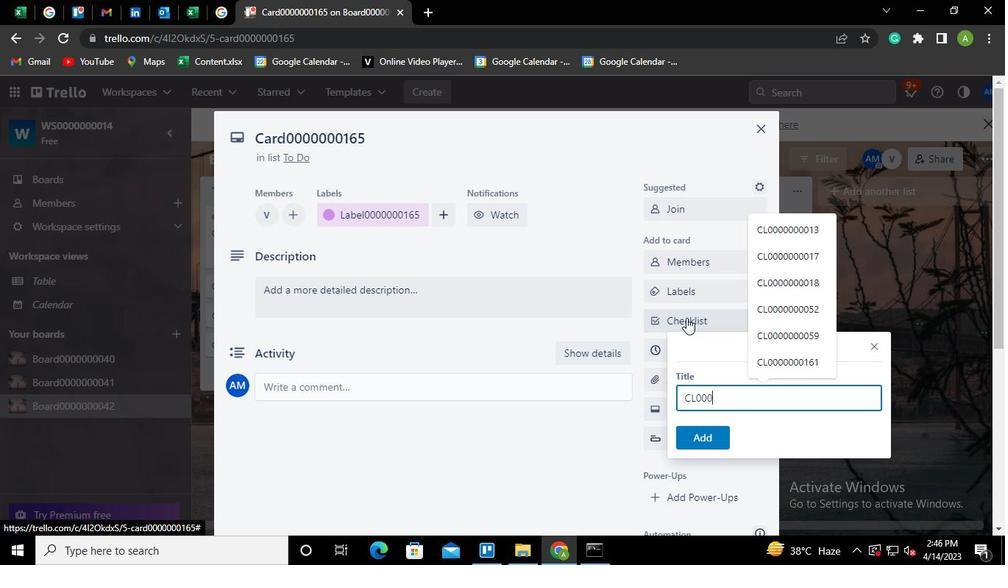 
Action: Keyboard <96>
Screenshot: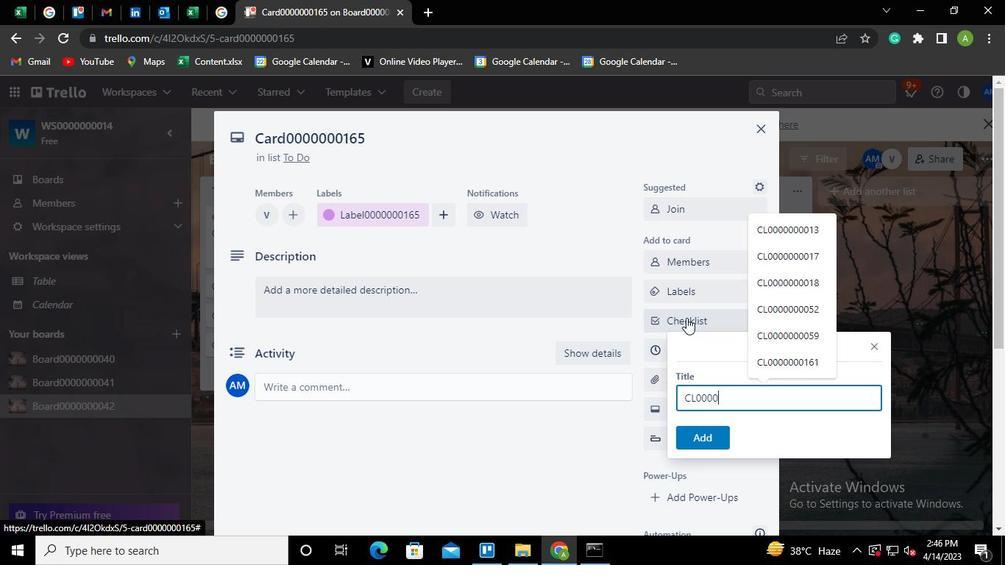 
Action: Keyboard <96>
Screenshot: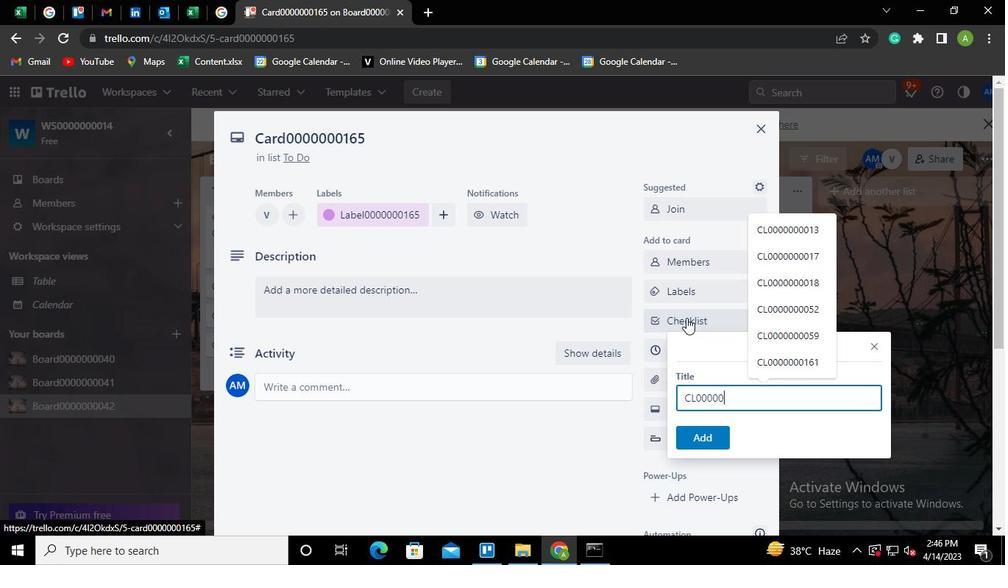 
Action: Keyboard <96>
Screenshot: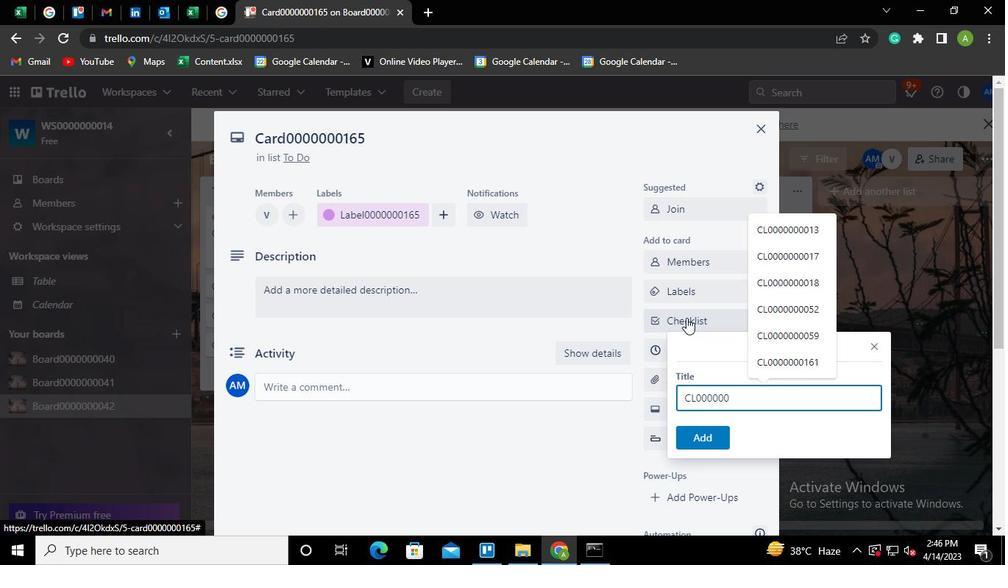 
Action: Keyboard <97>
Screenshot: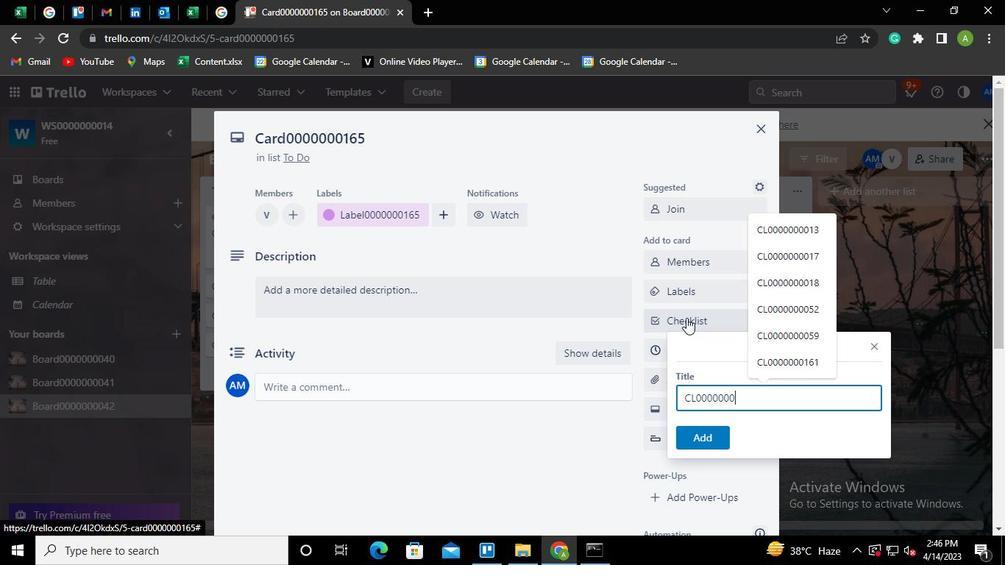
Action: Keyboard <102>
Screenshot: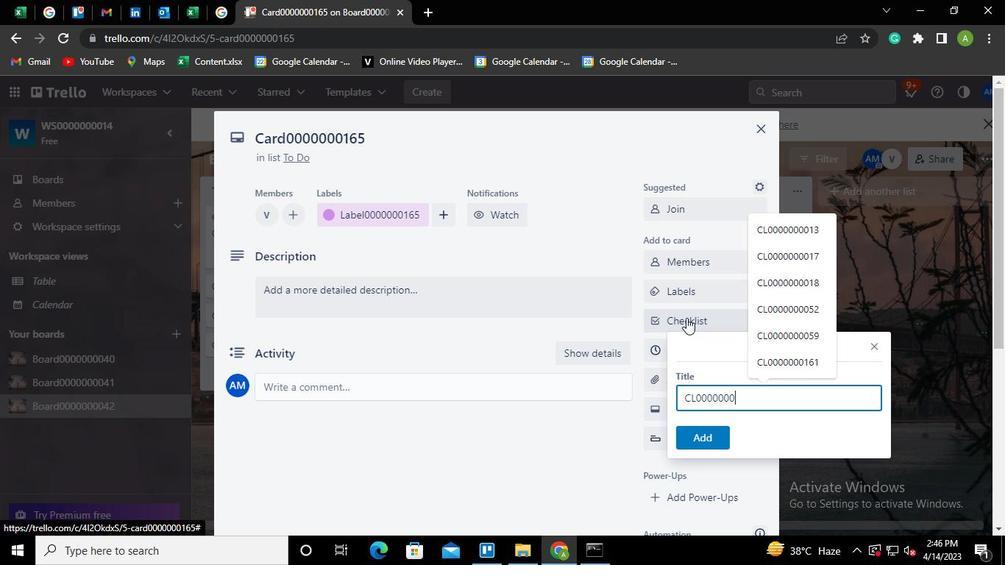 
Action: Keyboard <101>
Screenshot: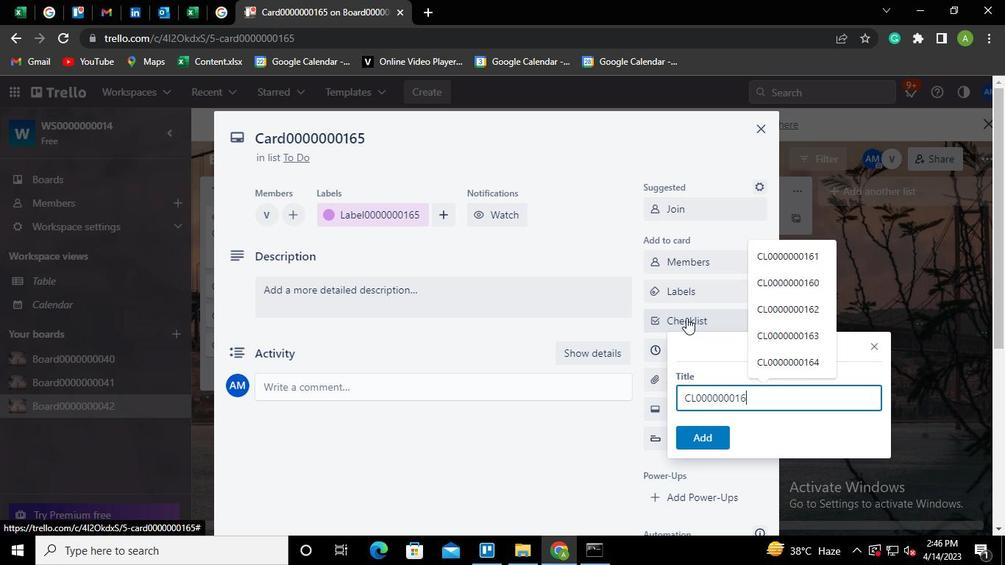 
Action: Mouse moved to (687, 432)
Screenshot: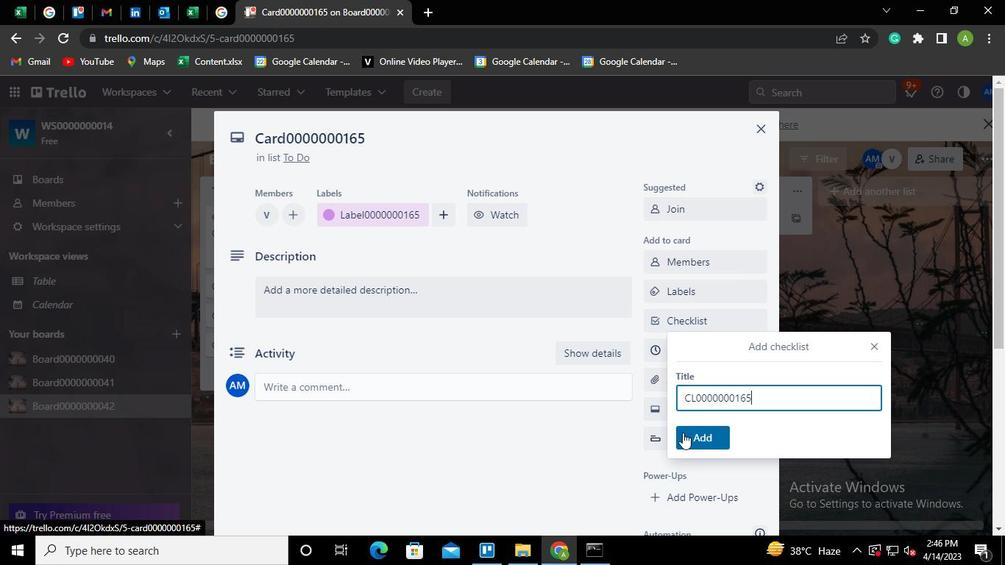 
Action: Mouse pressed left at (687, 432)
Screenshot: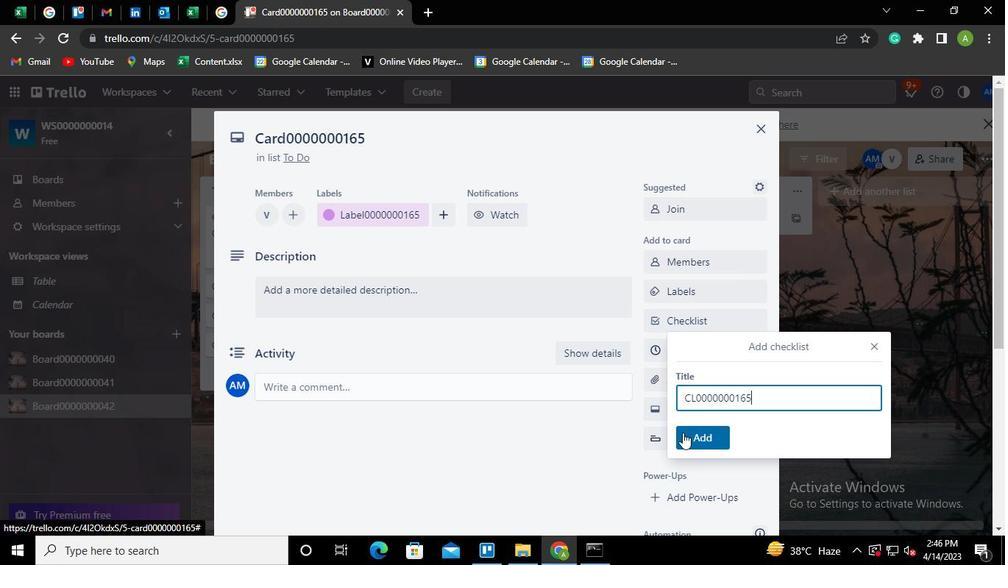 
Action: Mouse moved to (704, 351)
Screenshot: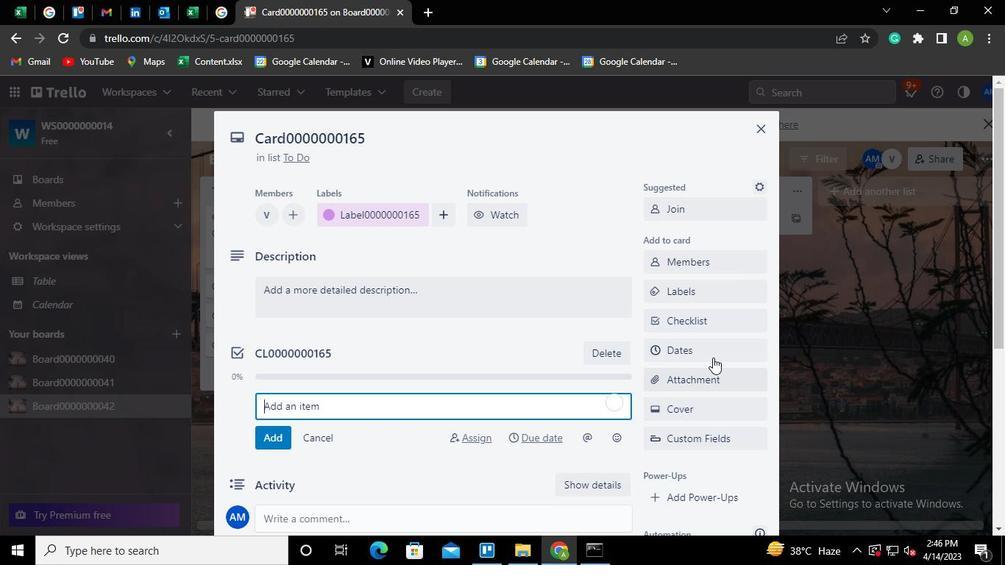 
Action: Mouse pressed left at (704, 351)
Screenshot: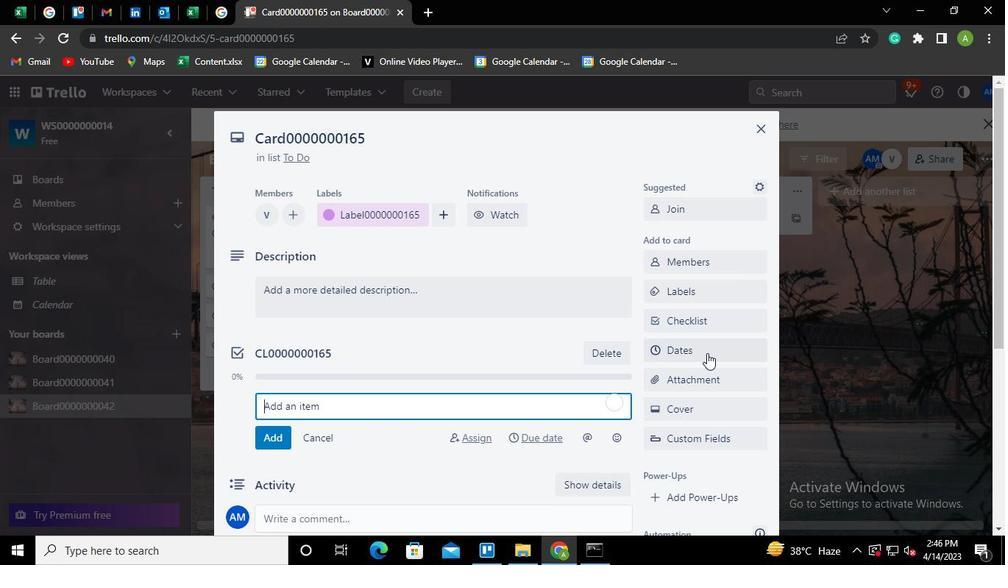 
Action: Mouse moved to (656, 392)
Screenshot: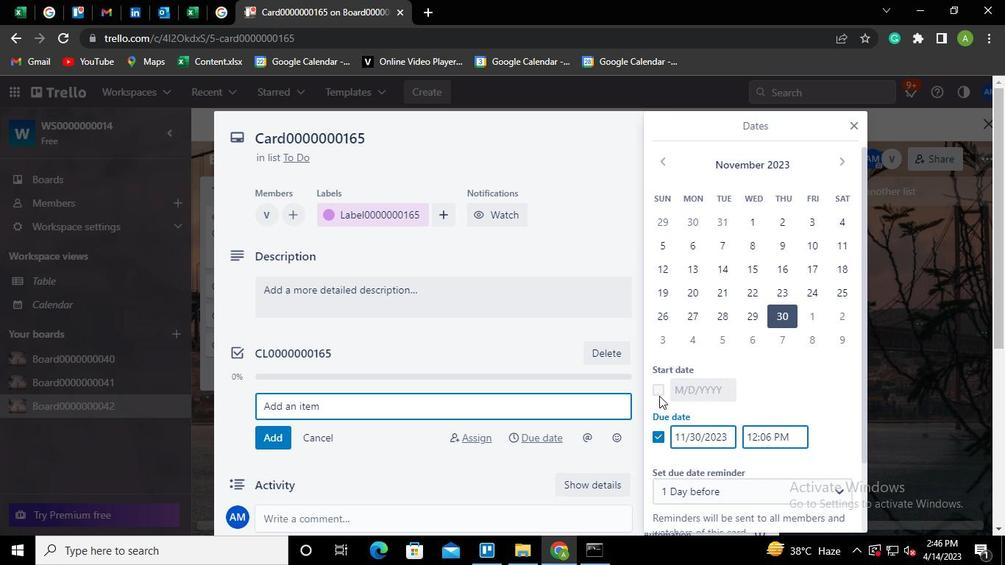 
Action: Mouse pressed left at (656, 392)
Screenshot: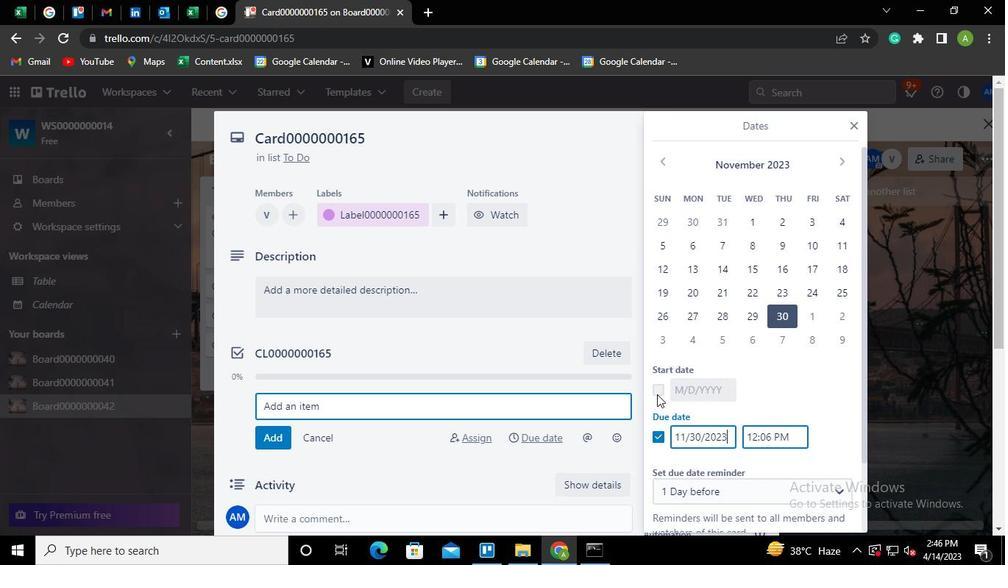 
Action: Mouse moved to (682, 390)
Screenshot: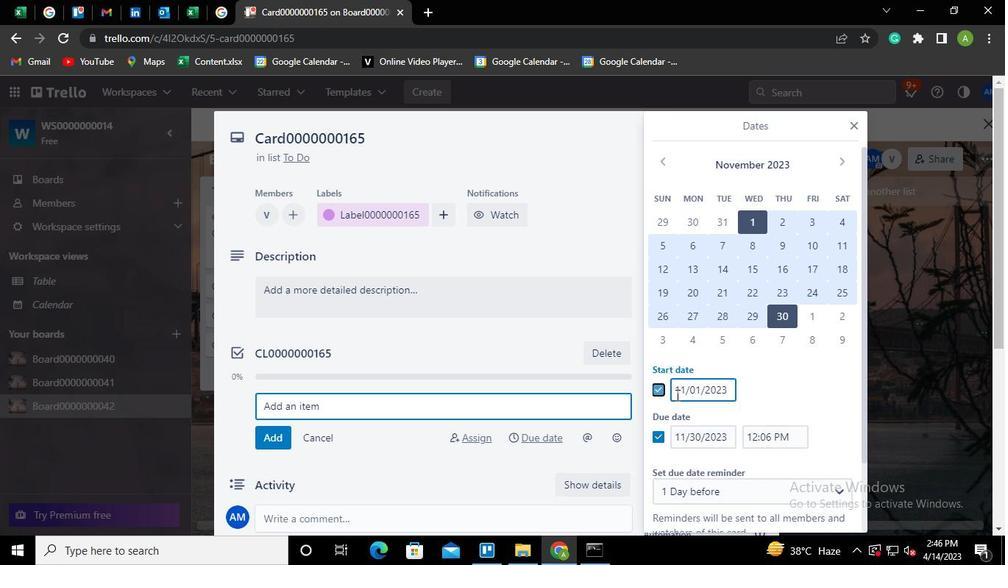 
Action: Mouse pressed left at (682, 390)
Screenshot: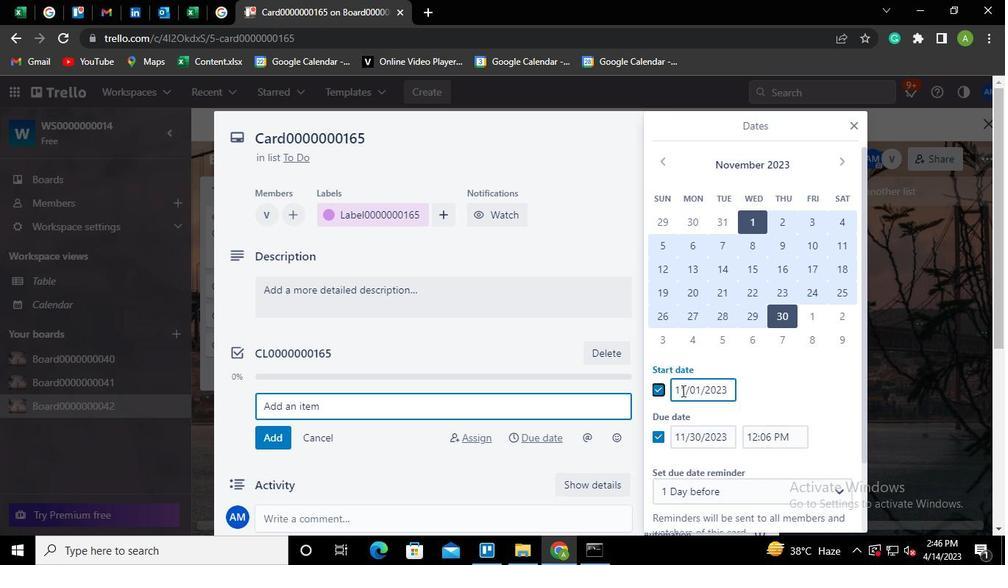 
Action: Mouse moved to (710, 393)
Screenshot: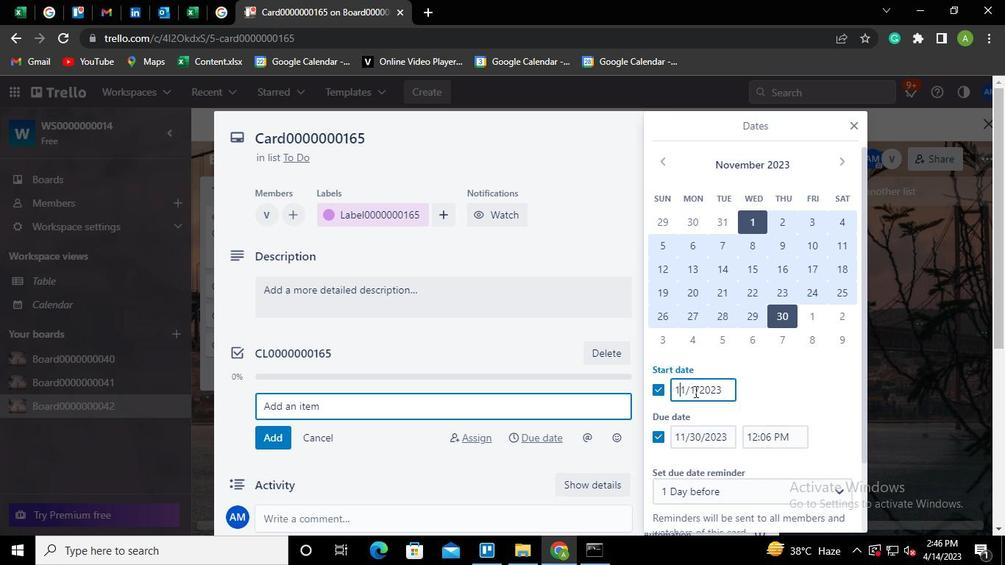 
Action: Keyboard Key.right
Screenshot: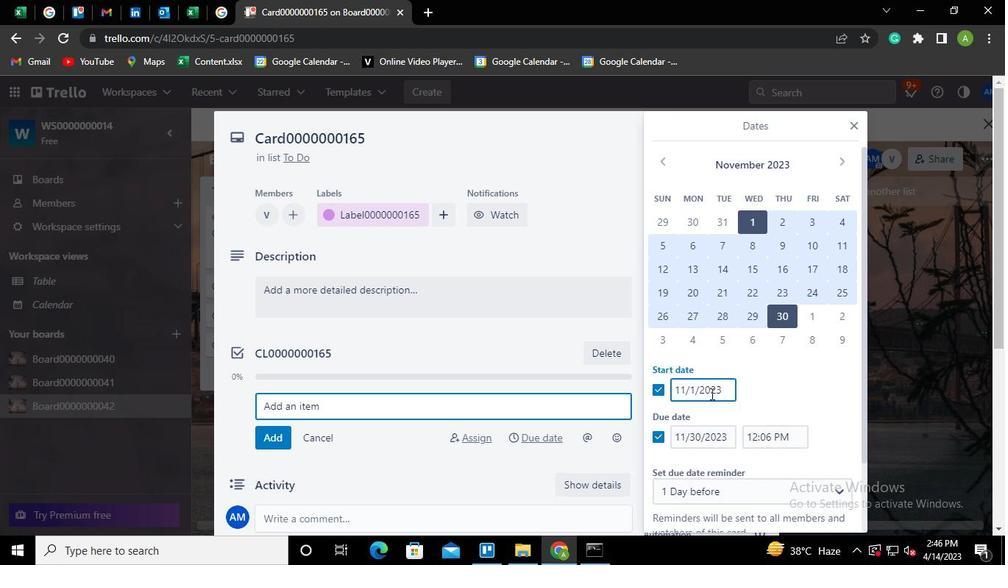 
Action: Keyboard Key.backspace
Screenshot: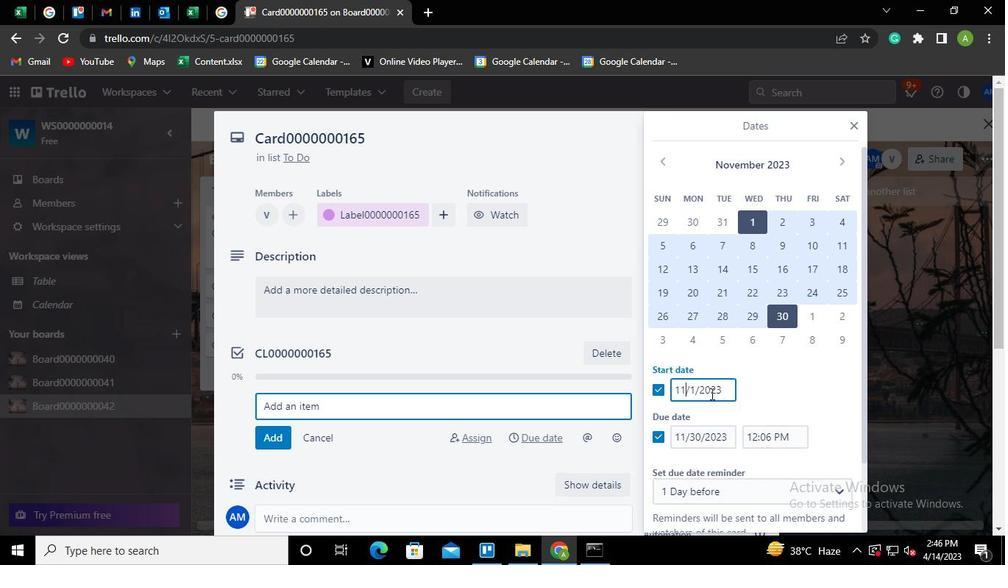 
Action: Keyboard Key.backspace
Screenshot: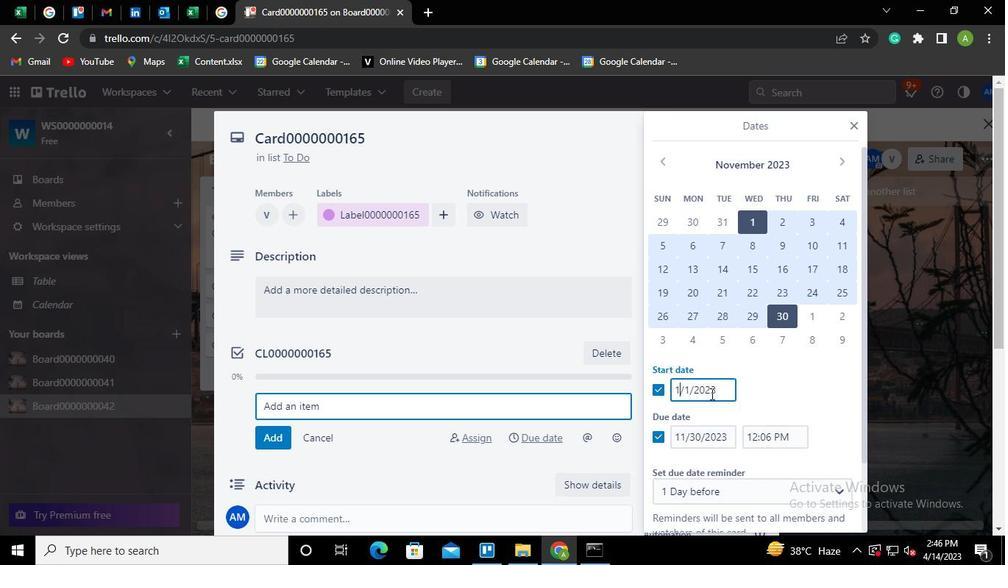 
Action: Keyboard <104>
Screenshot: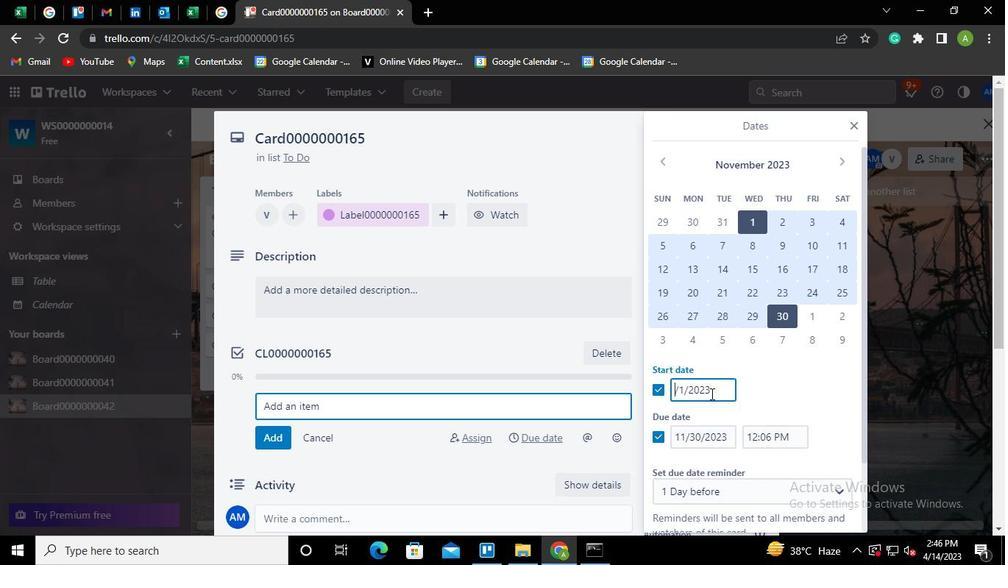 
Action: Mouse moved to (740, 409)
Screenshot: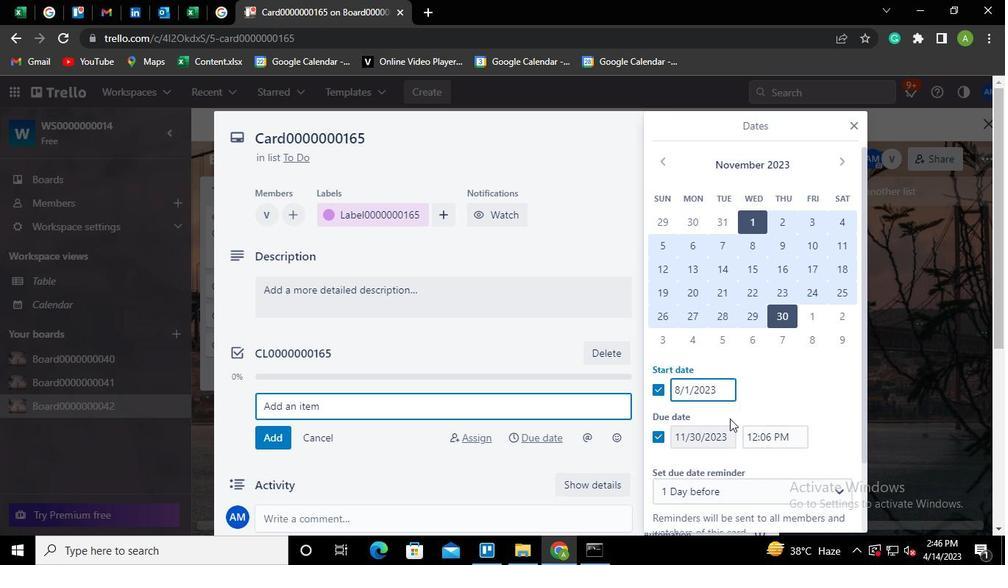
Action: Mouse pressed left at (740, 409)
Screenshot: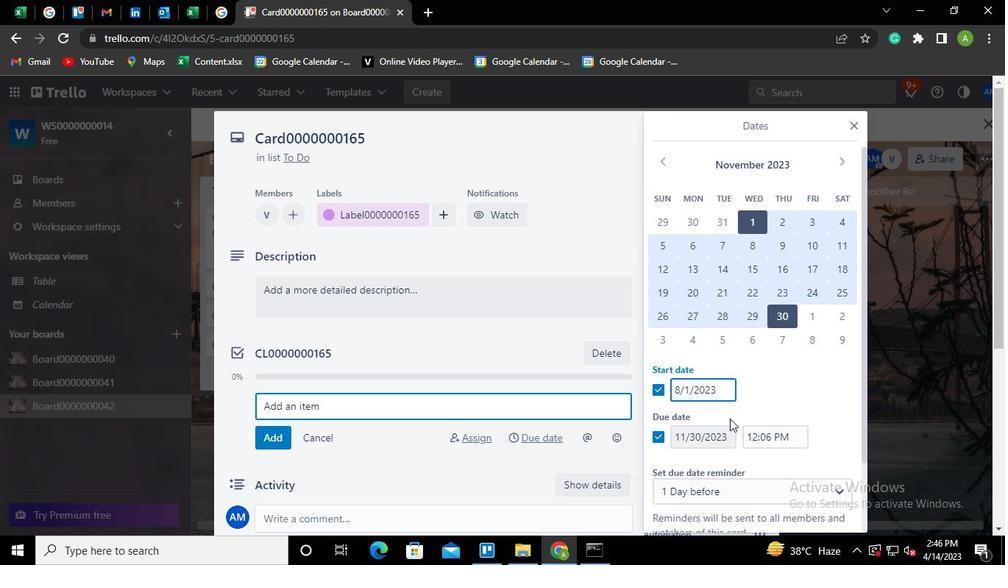 
Action: Mouse moved to (685, 437)
Screenshot: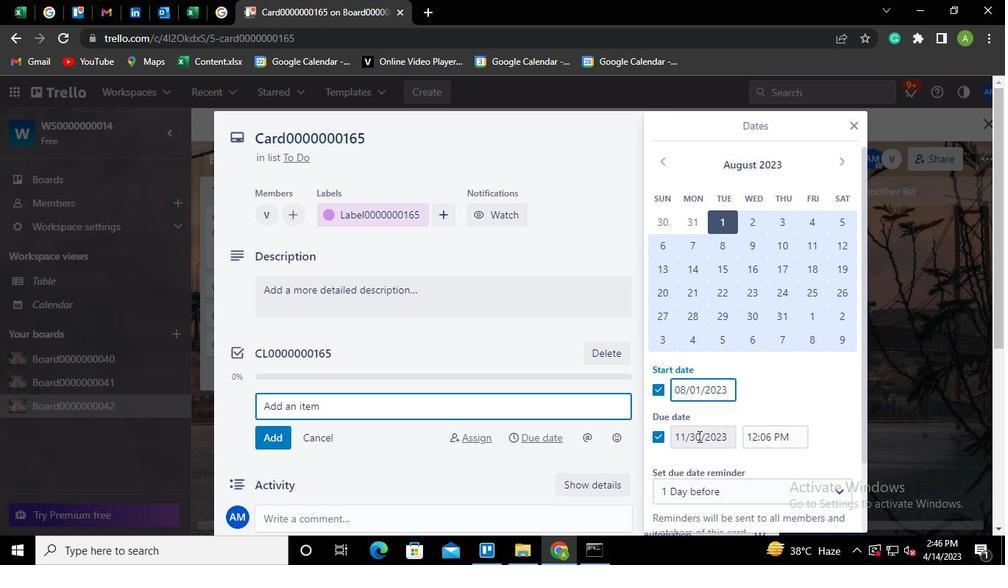 
Action: Mouse pressed left at (685, 437)
Screenshot: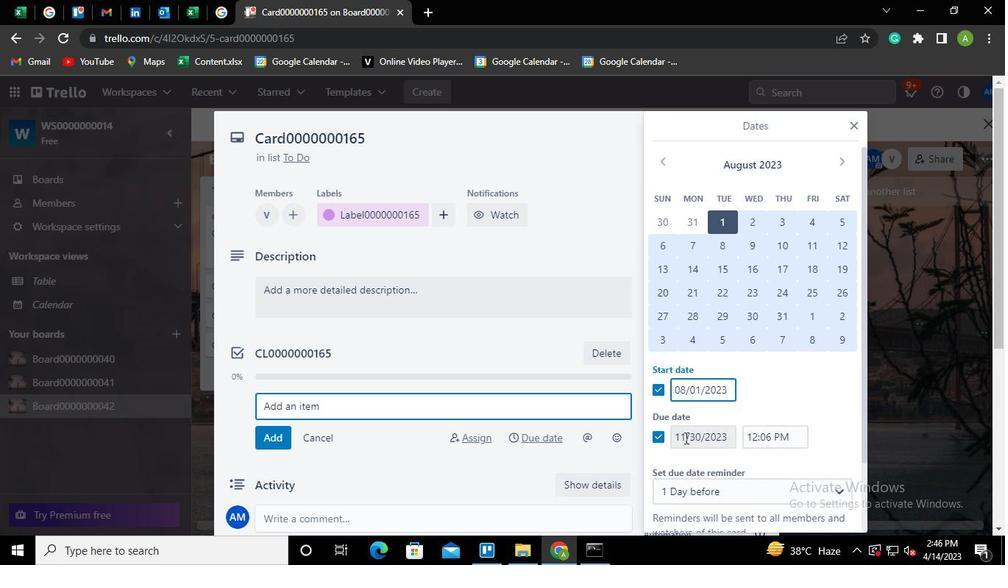 
Action: Mouse moved to (692, 427)
Screenshot: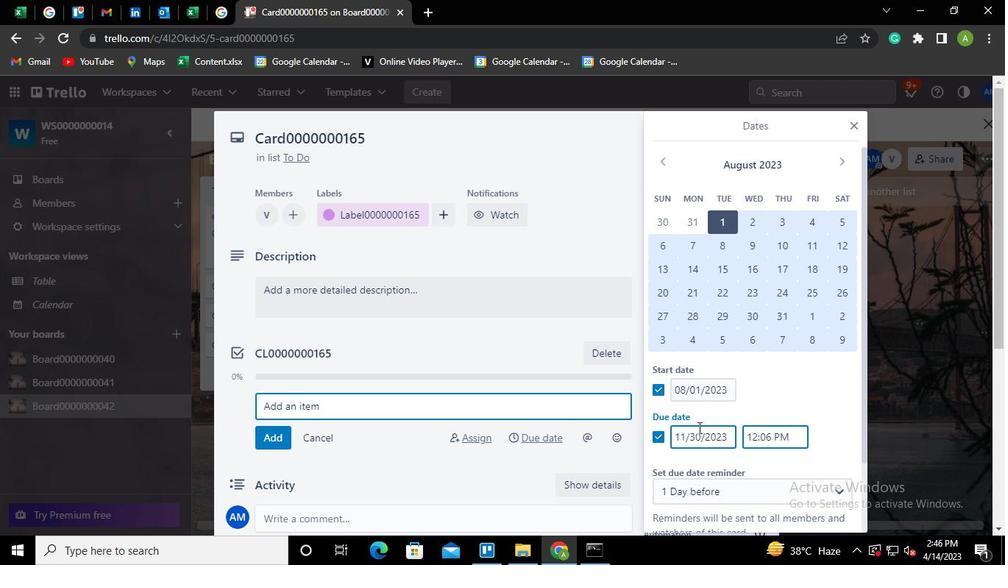 
Action: Keyboard Key.backspace
Screenshot: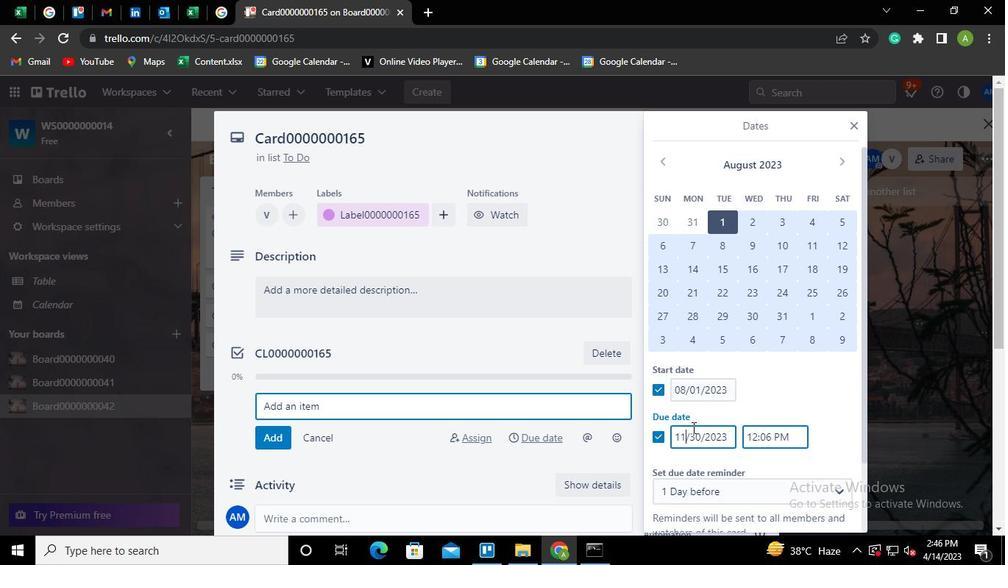 
Action: Keyboard Key.backspace
Screenshot: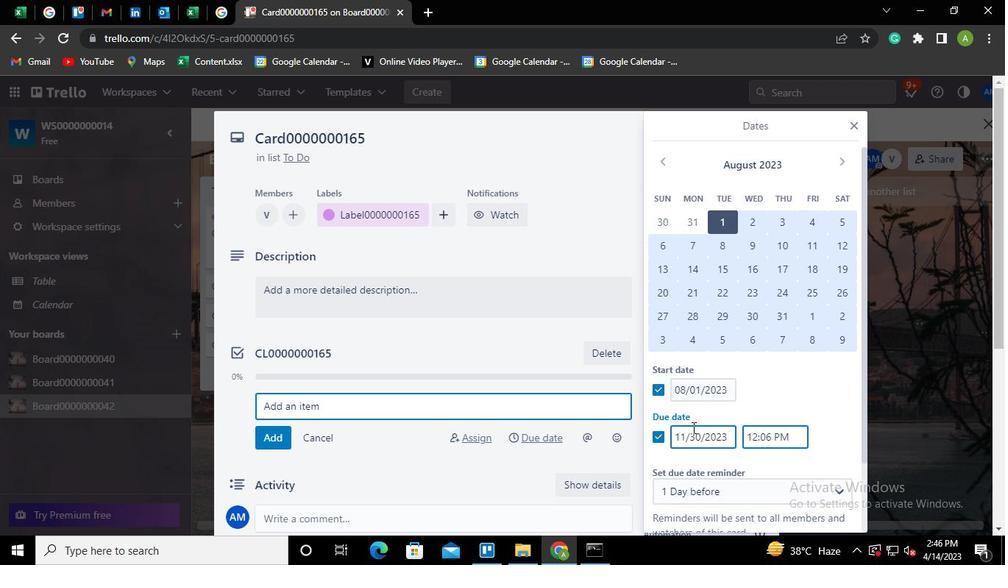 
Action: Keyboard <104>
Screenshot: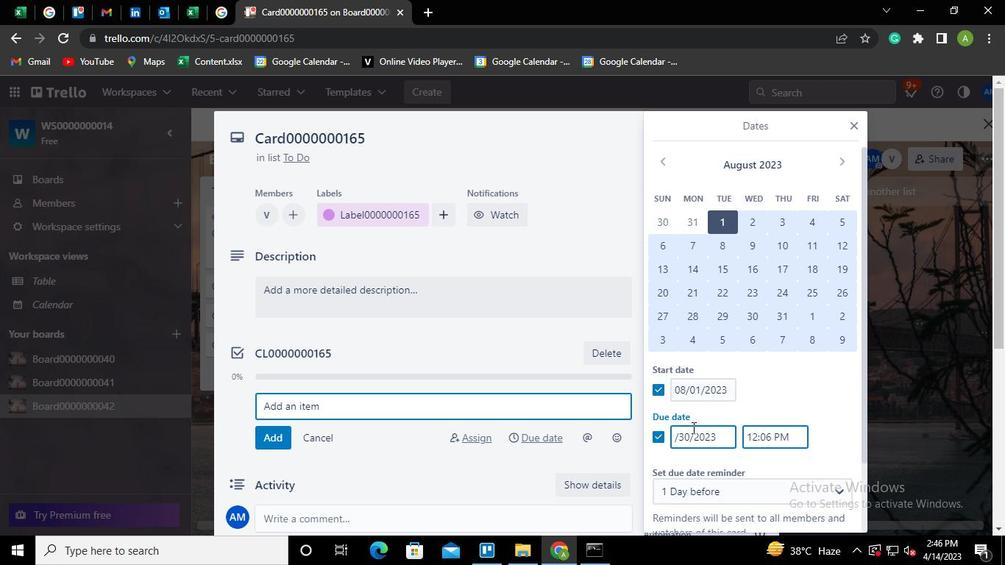 
Action: Mouse moved to (696, 434)
Screenshot: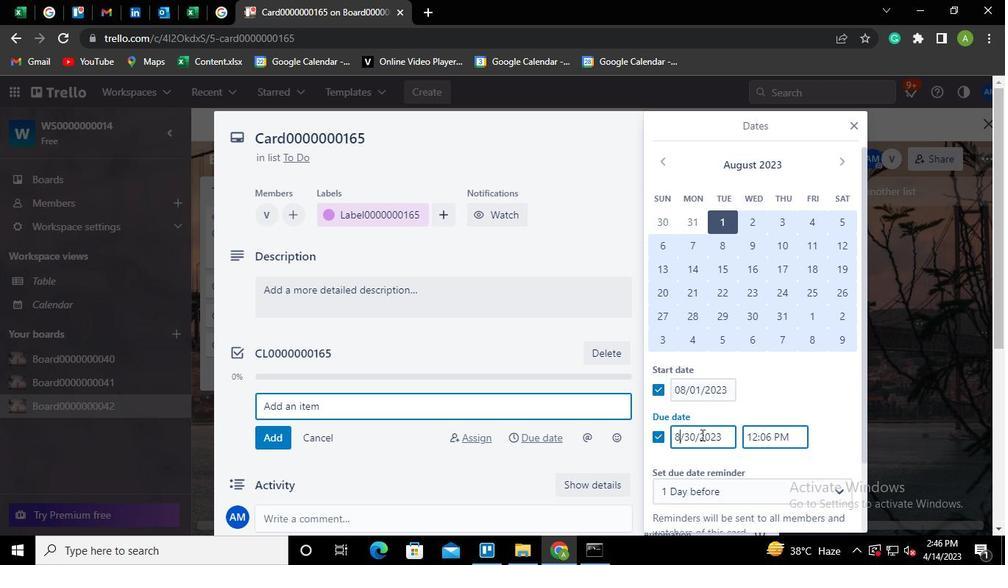
Action: Mouse pressed left at (696, 434)
Screenshot: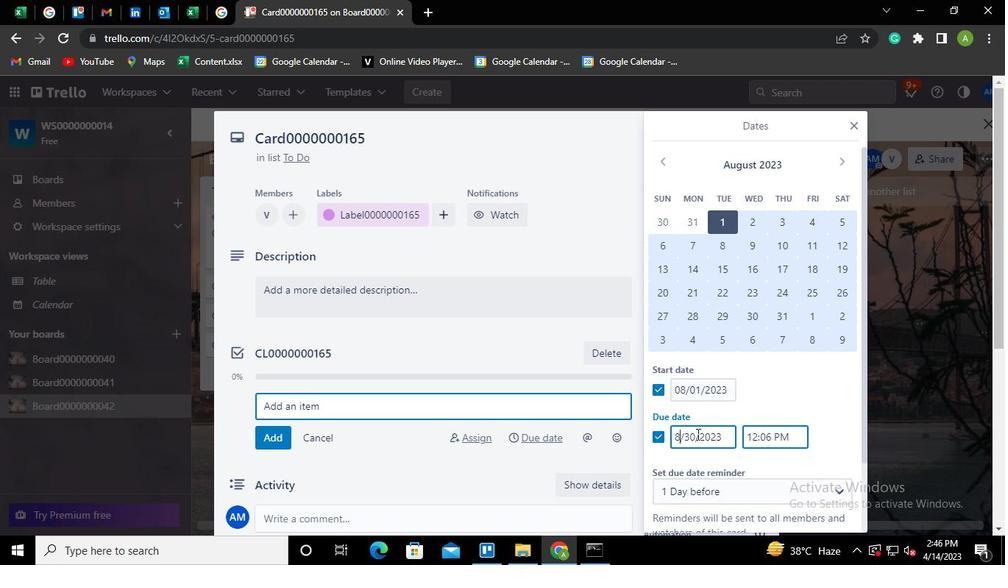 
Action: Mouse moved to (723, 434)
Screenshot: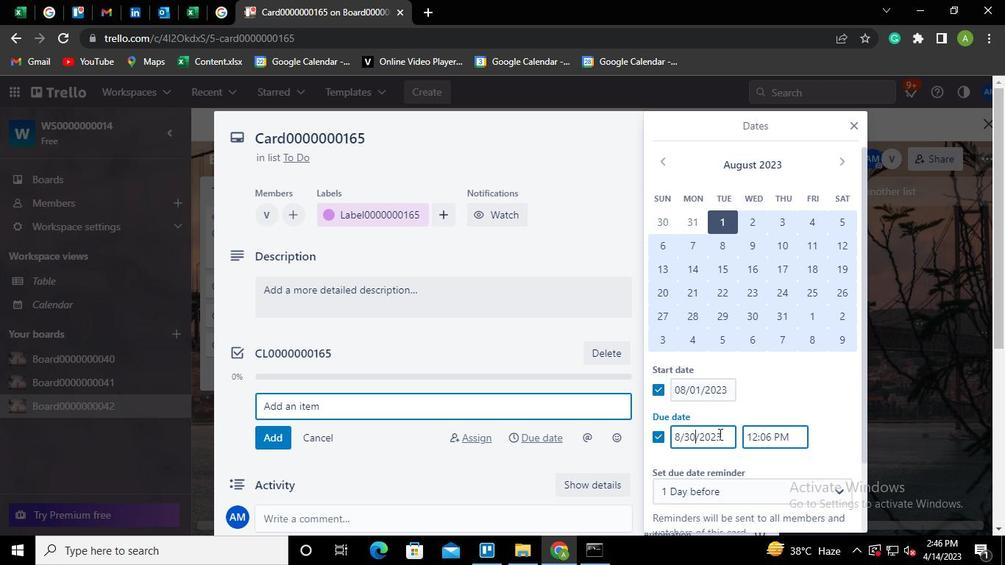 
Action: Keyboard Key.backspace
Screenshot: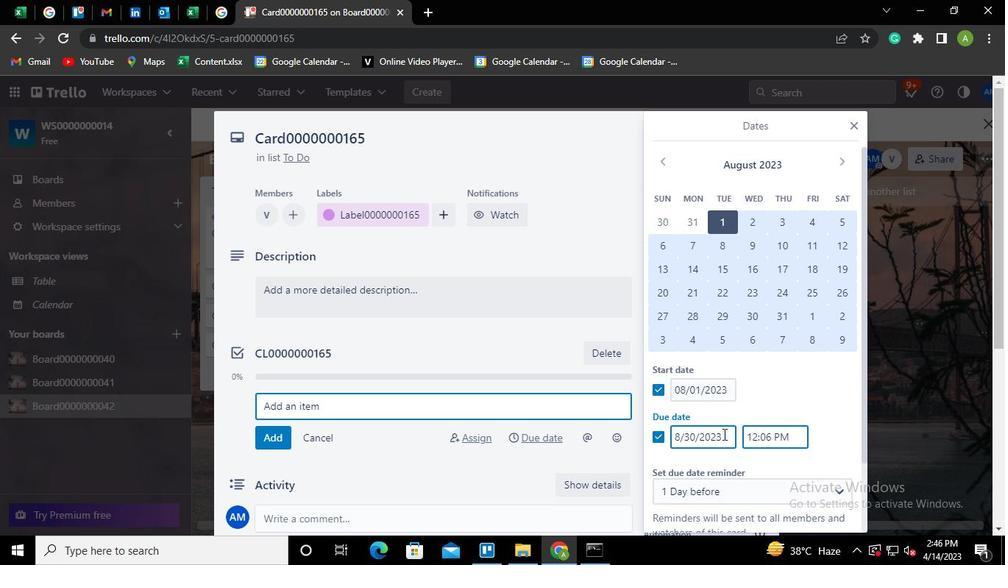 
Action: Keyboard Key.backspace
Screenshot: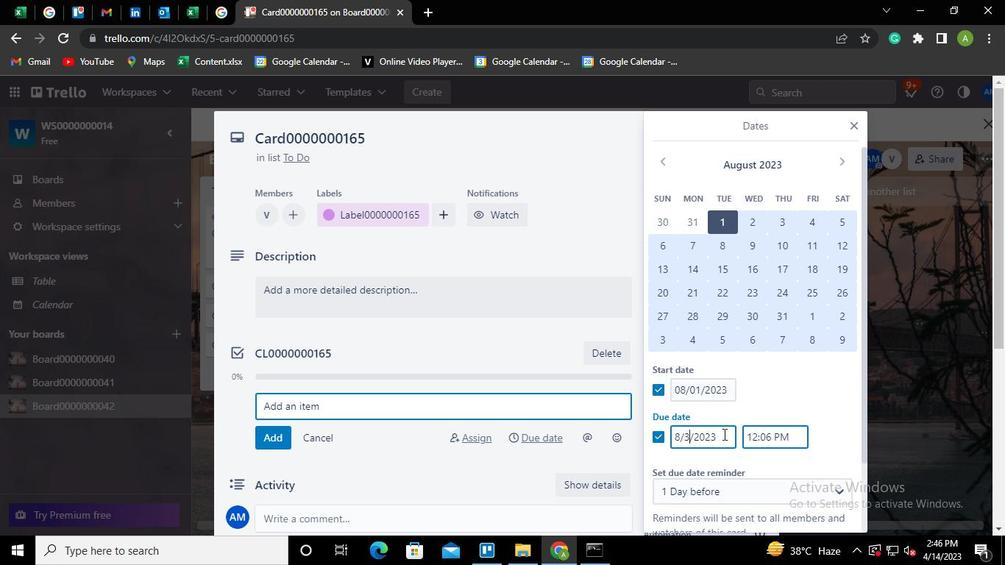 
Action: Keyboard <99>
Screenshot: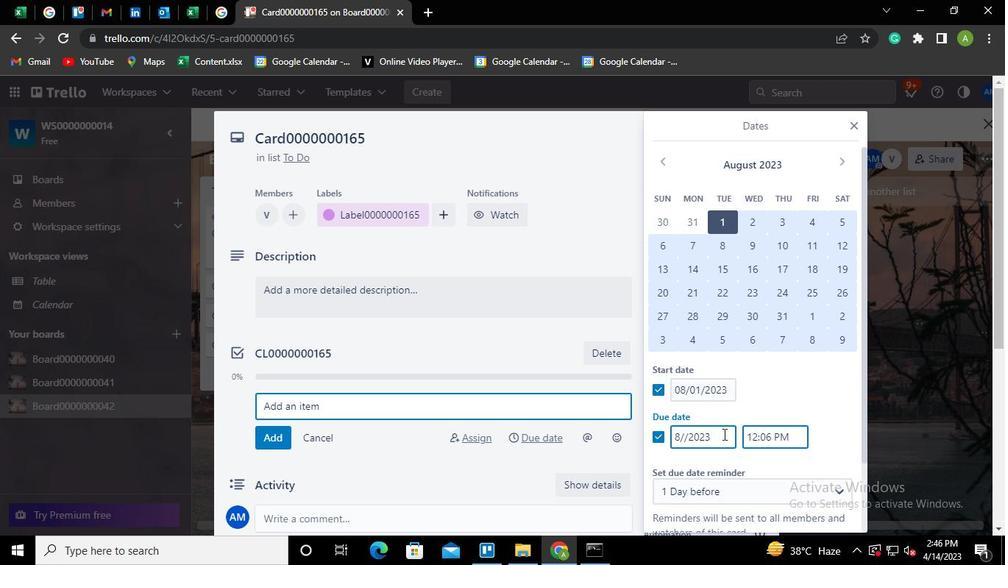 
Action: Keyboard <97>
Screenshot: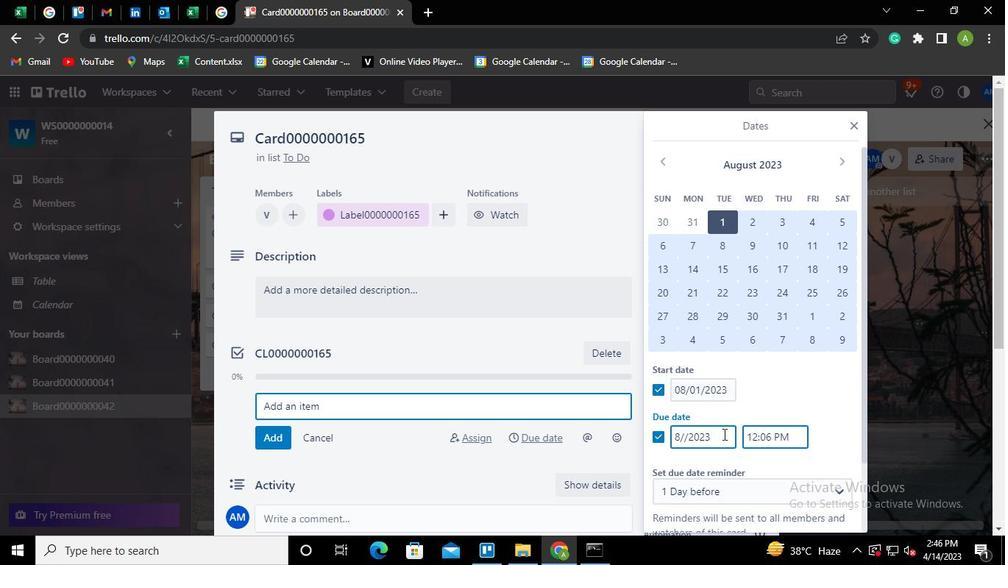 
Action: Mouse moved to (816, 395)
Screenshot: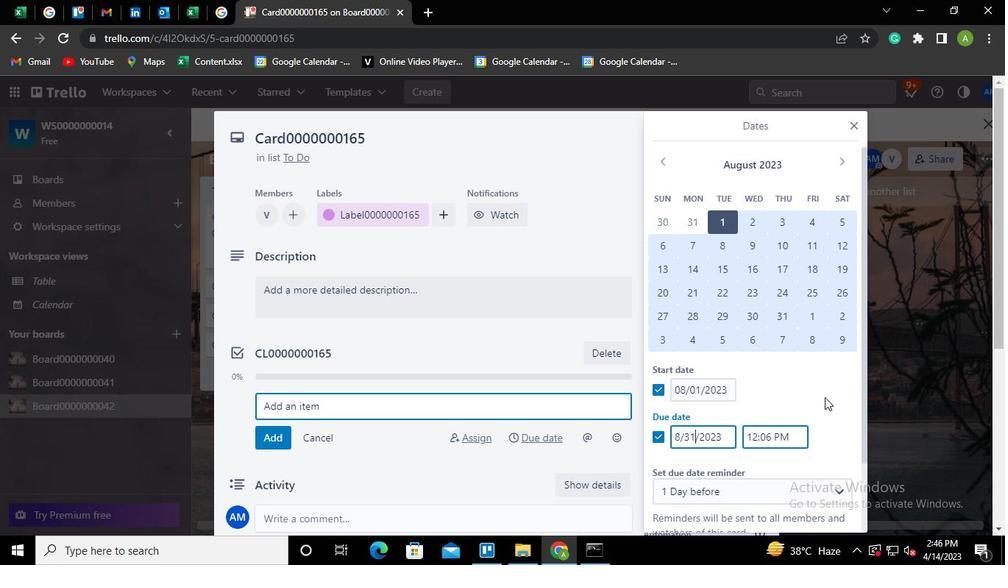 
Action: Mouse pressed left at (816, 395)
Screenshot: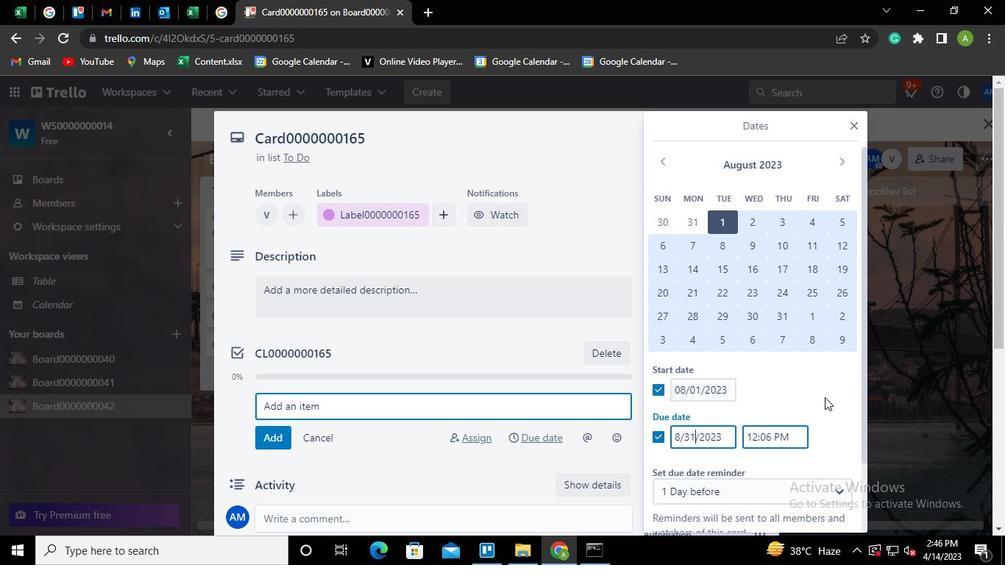 
Action: Mouse moved to (771, 473)
Screenshot: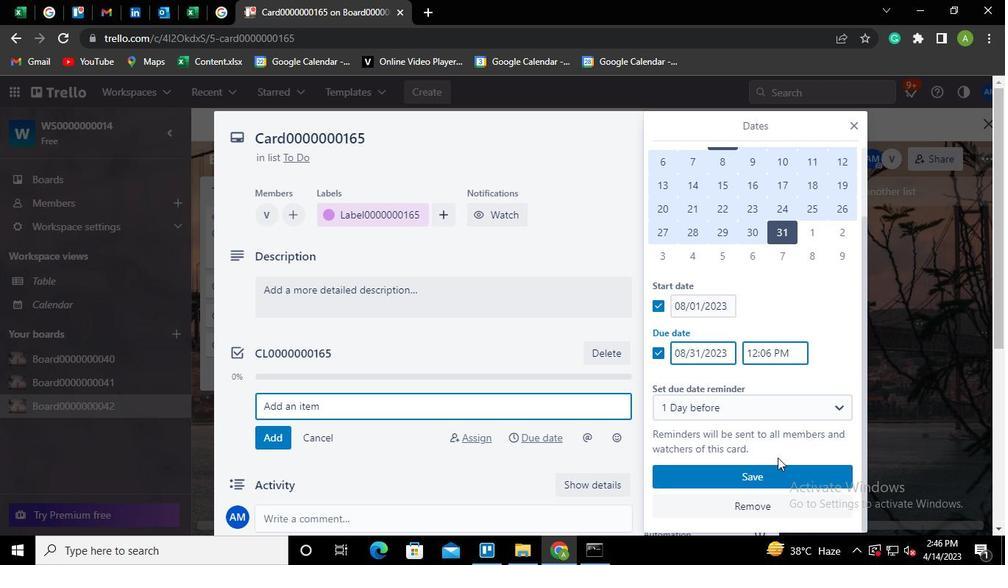 
Action: Mouse pressed left at (771, 473)
Screenshot: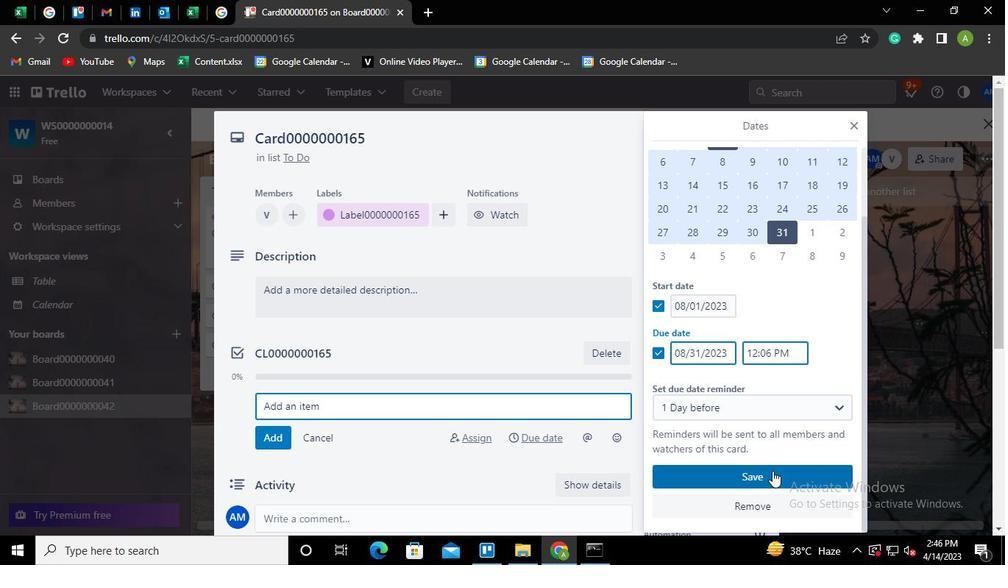 
Action: Mouse moved to (594, 561)
Screenshot: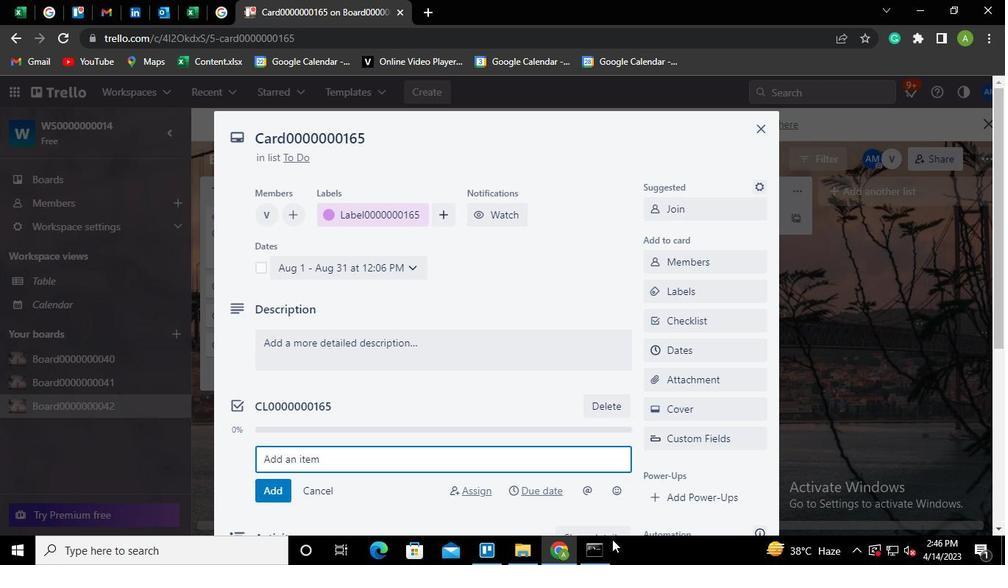 
Action: Mouse pressed left at (594, 561)
Screenshot: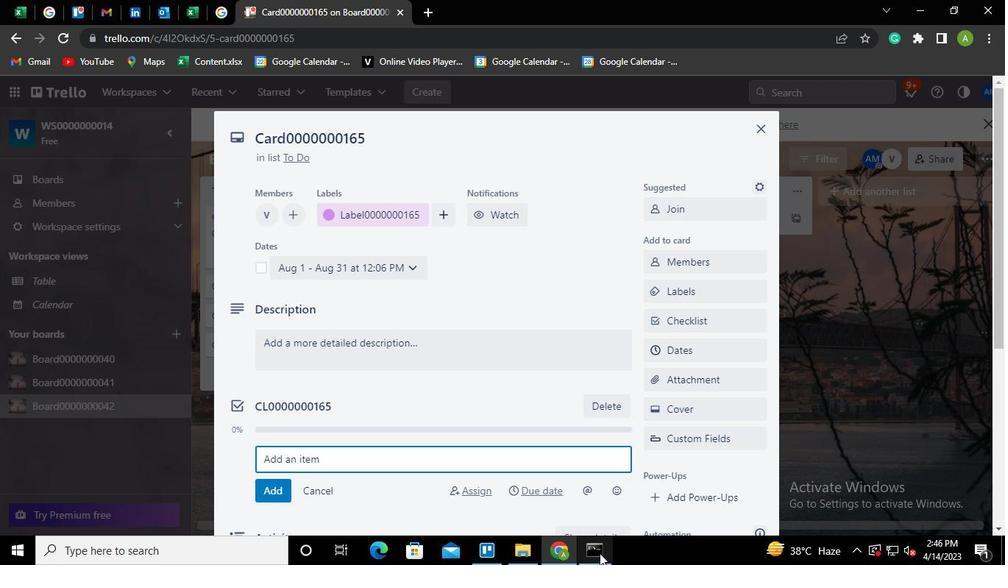 
Action: Mouse moved to (777, 90)
Screenshot: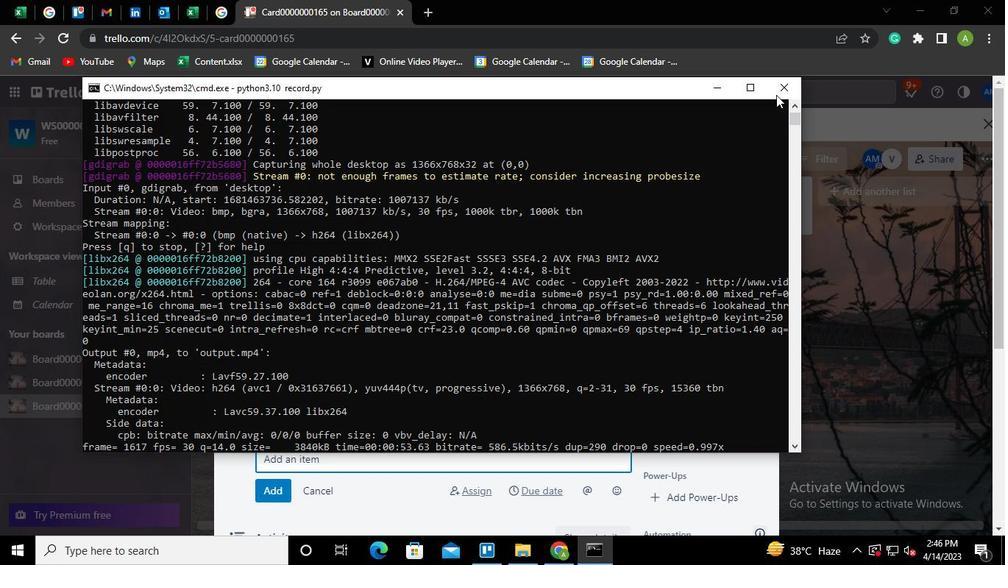 
Action: Mouse pressed left at (777, 90)
Screenshot: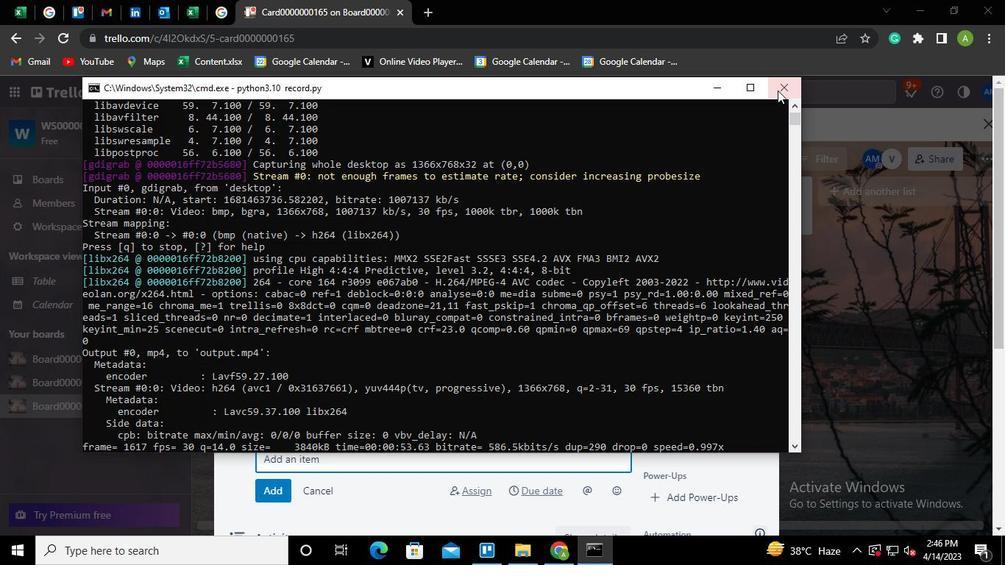 
